 Task: Create new contact,   with mail id: 'Vivian.Moore@AOL.com', first name: 'Vivian', Last name: 'Moore', Job Title: Marketing Manager, Phone number (617) 555-9012. Change life cycle stage to  'Lead' and lead status to 'New'. Add new company to the associated contact: global.lockton.comgben and type: Prospect. Logged in from softage.6@softage.net
Action: Mouse moved to (99, 69)
Screenshot: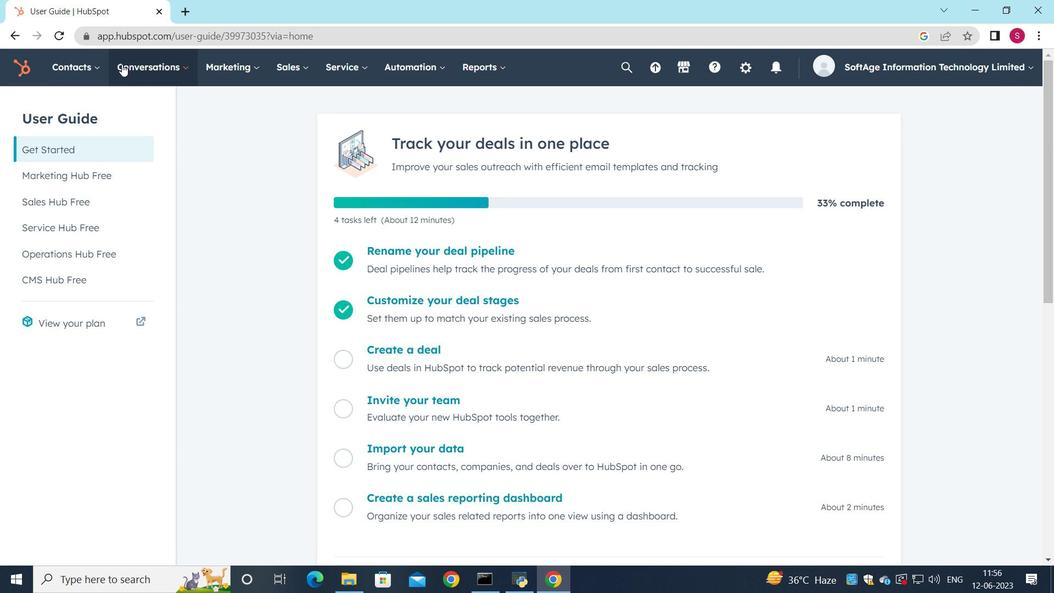 
Action: Mouse pressed left at (99, 69)
Screenshot: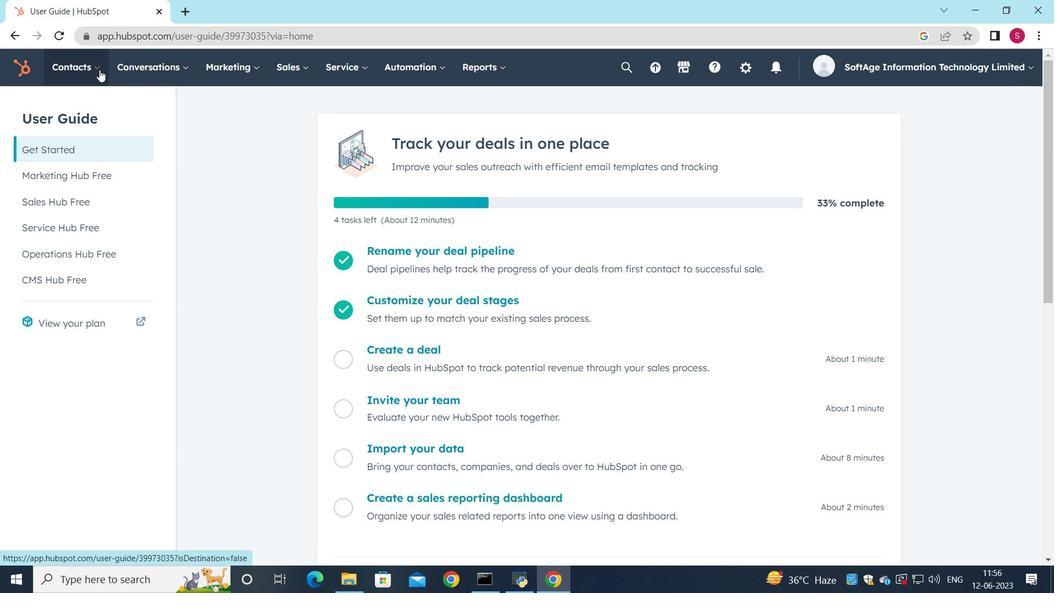 
Action: Mouse moved to (106, 113)
Screenshot: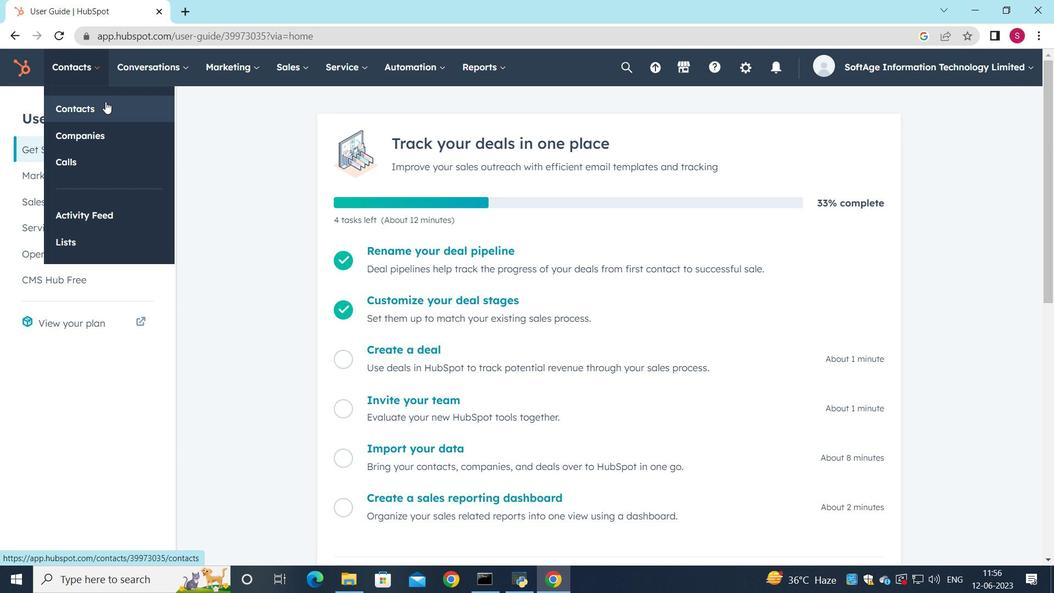 
Action: Mouse pressed left at (106, 113)
Screenshot: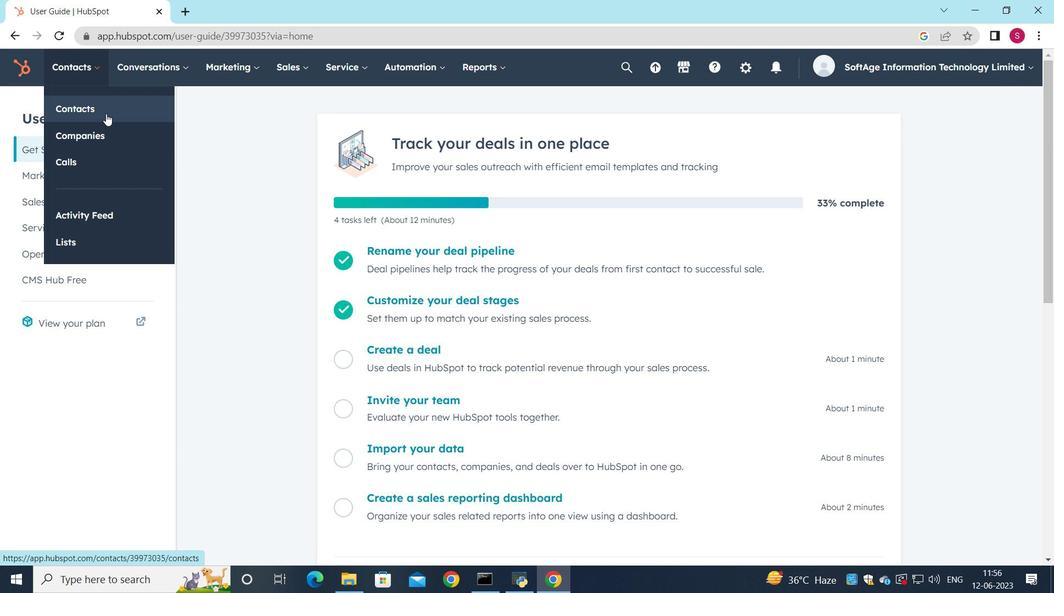 
Action: Mouse moved to (1001, 116)
Screenshot: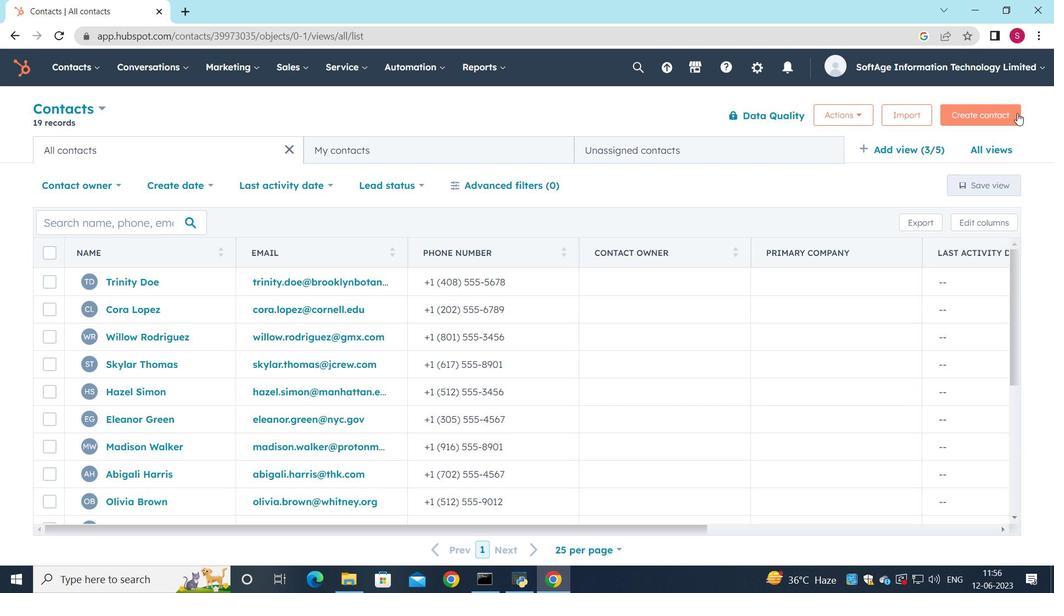 
Action: Mouse pressed left at (1001, 116)
Screenshot: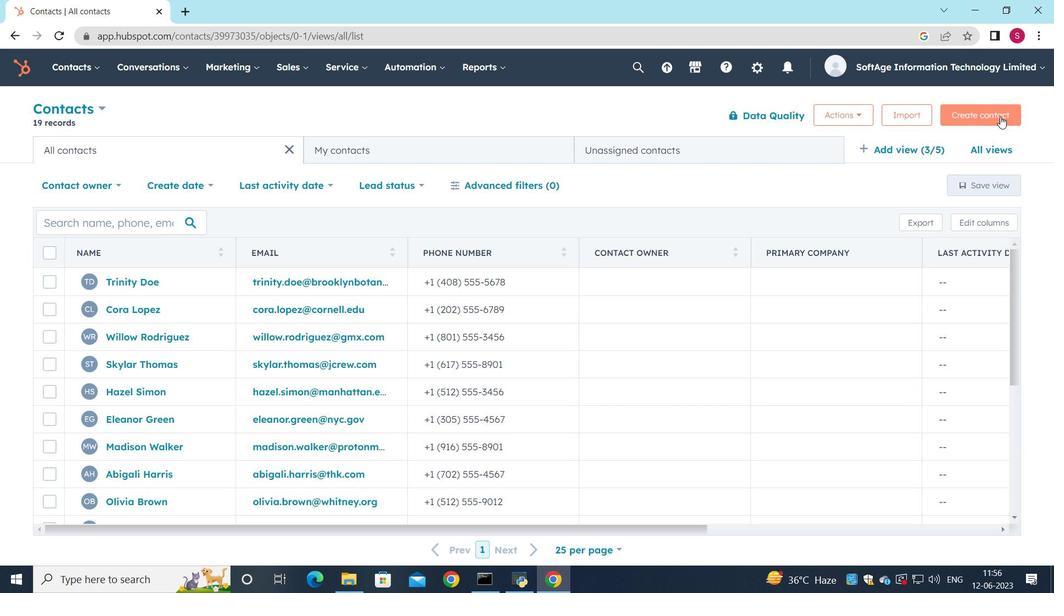 
Action: Mouse moved to (797, 177)
Screenshot: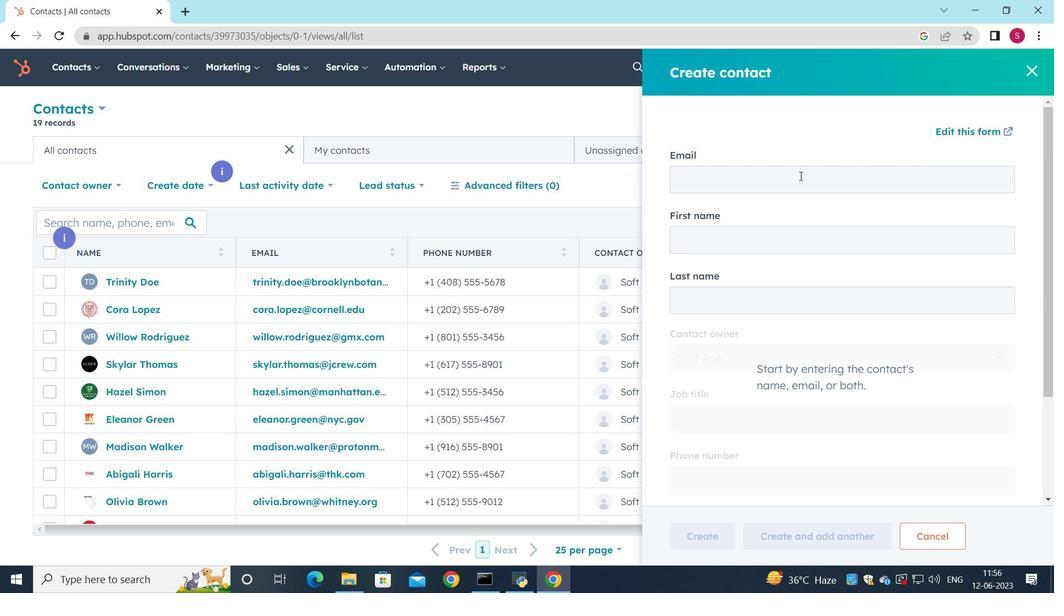 
Action: Mouse pressed left at (797, 177)
Screenshot: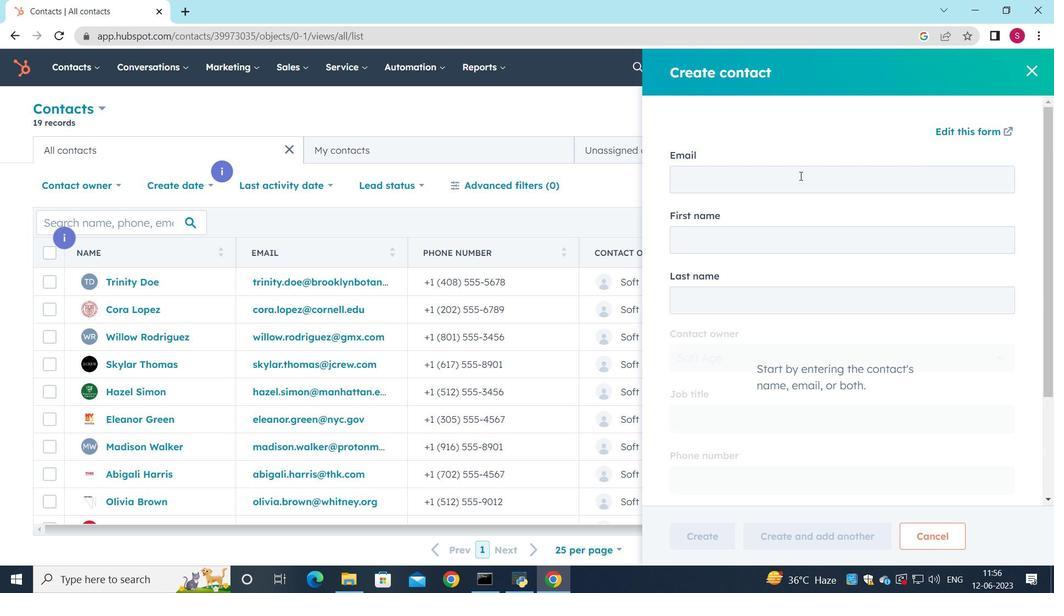 
Action: Key pressed <Key.shift>Vivian<Key.space><Key.backspace>.<Key.shift_r>Moore<Key.shift><Key.shift>@<Key.shift><Key.shift><Key.shift><Key.shift><Key.shift><Key.shift><Key.shift>AQ<Key.shift_r>L.com
Screenshot: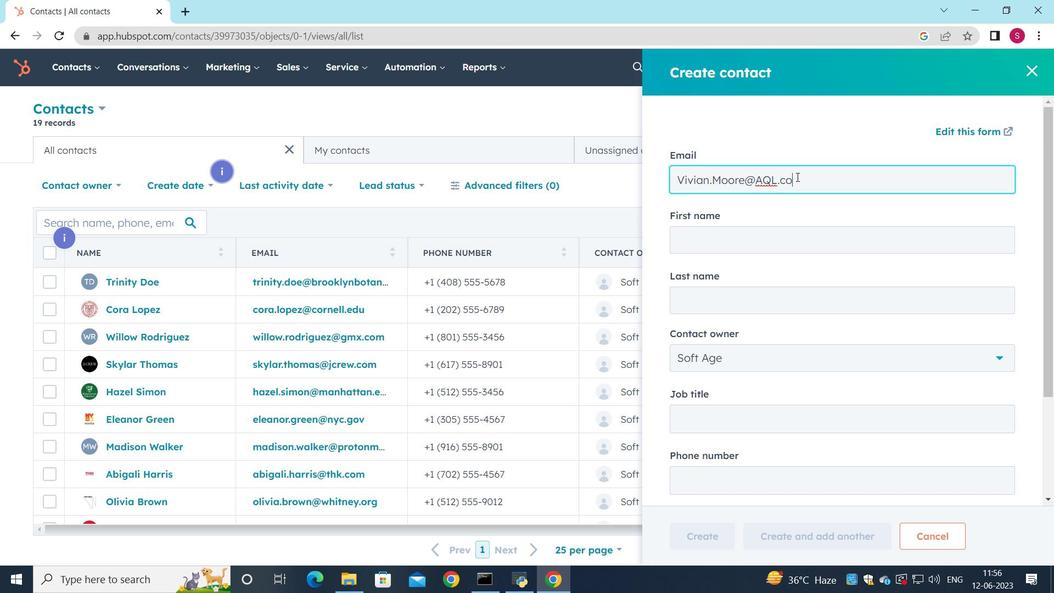 
Action: Mouse scrolled (797, 178) with delta (0, 0)
Screenshot: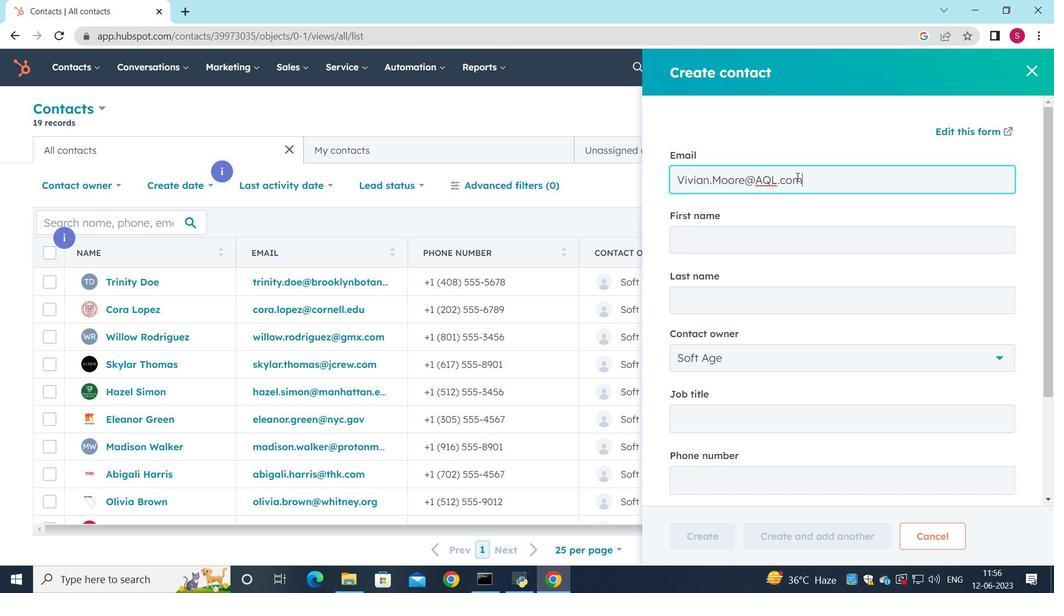 
Action: Mouse scrolled (797, 178) with delta (0, 0)
Screenshot: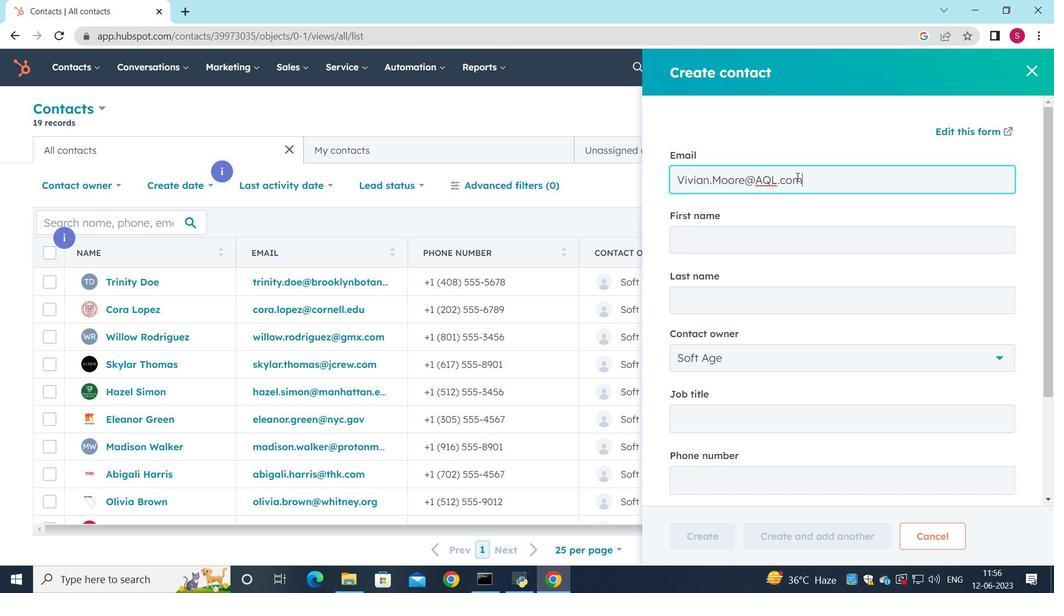 
Action: Mouse moved to (721, 242)
Screenshot: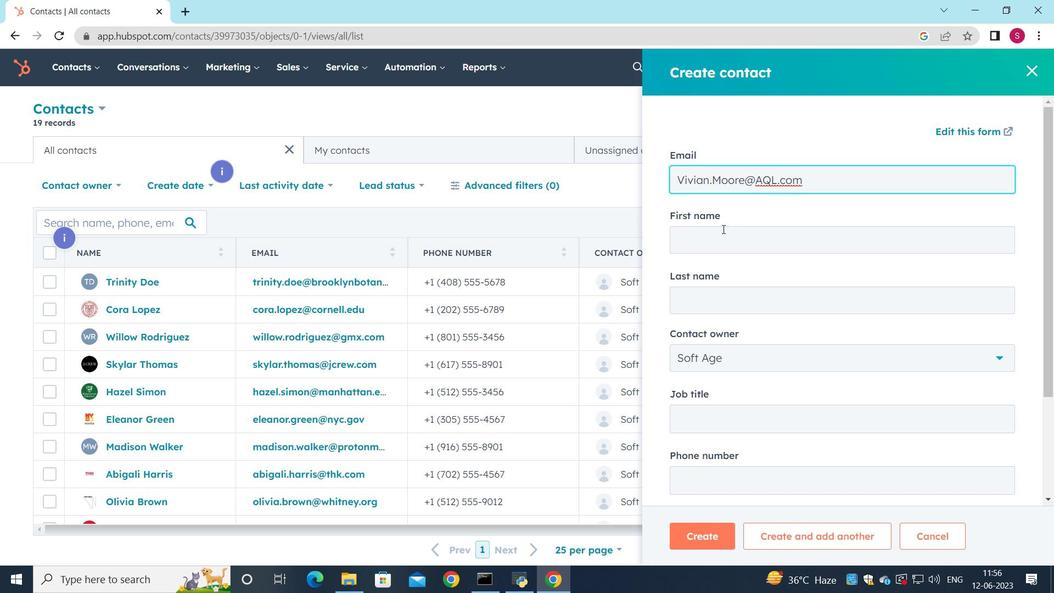 
Action: Mouse pressed left at (721, 242)
Screenshot: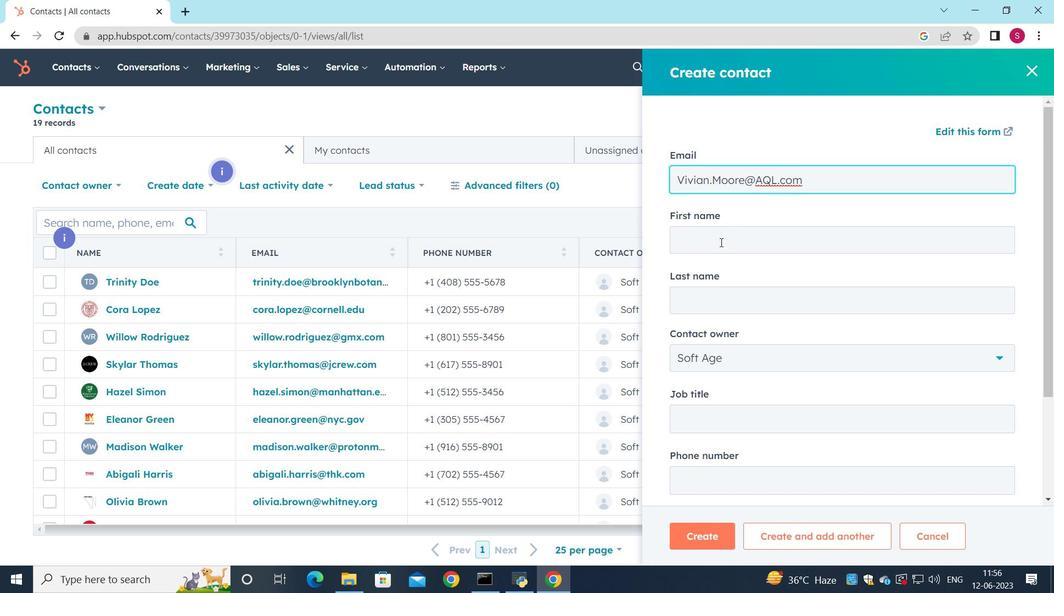
Action: Mouse moved to (727, 242)
Screenshot: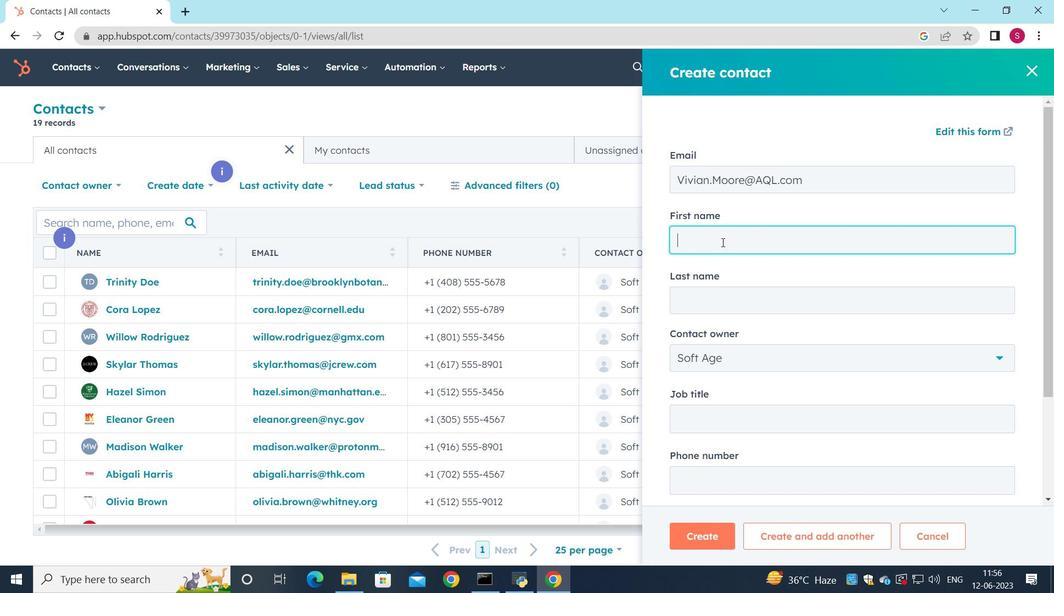 
Action: Key pressed <Key.shift><Key.shift><Key.shift><Key.shift>Vivian
Screenshot: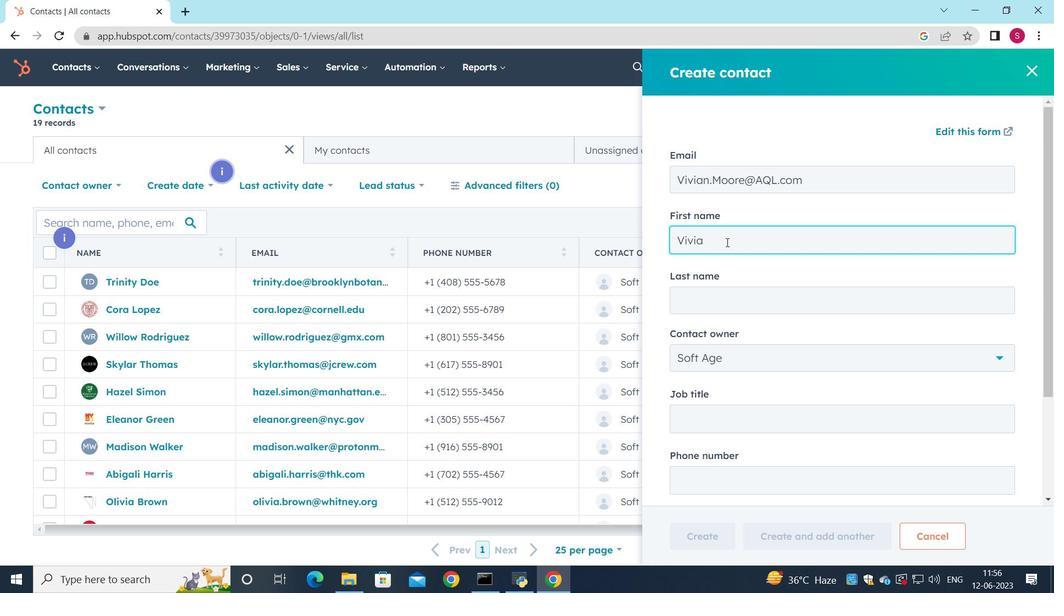 
Action: Mouse moved to (701, 298)
Screenshot: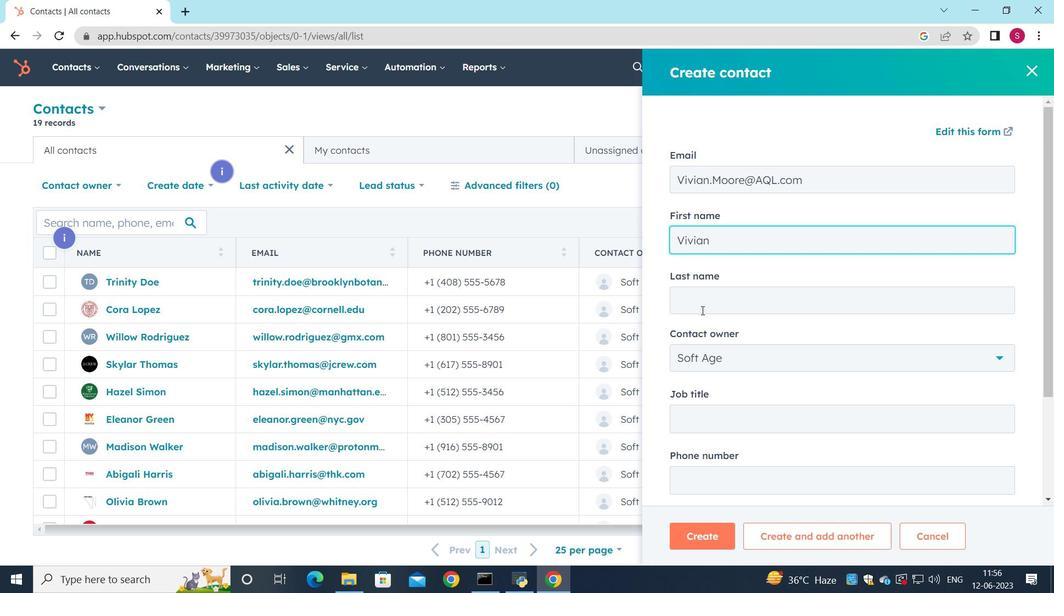 
Action: Mouse pressed left at (701, 298)
Screenshot: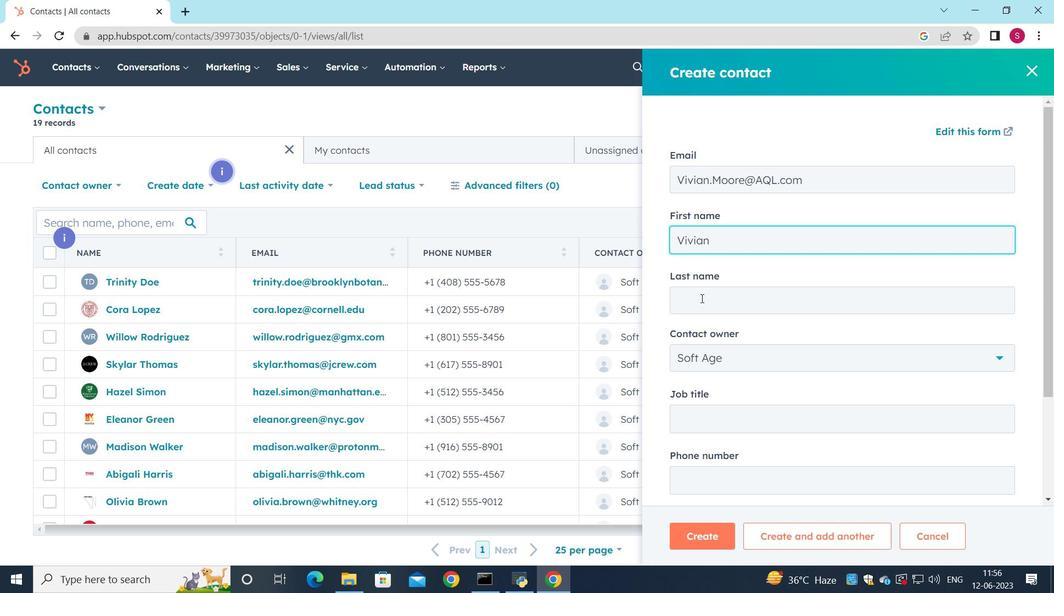
Action: Key pressed <Key.shift><Key.shift><Key.shift><Key.shift><Key.shift><Key.shift><Key.shift>Moore
Screenshot: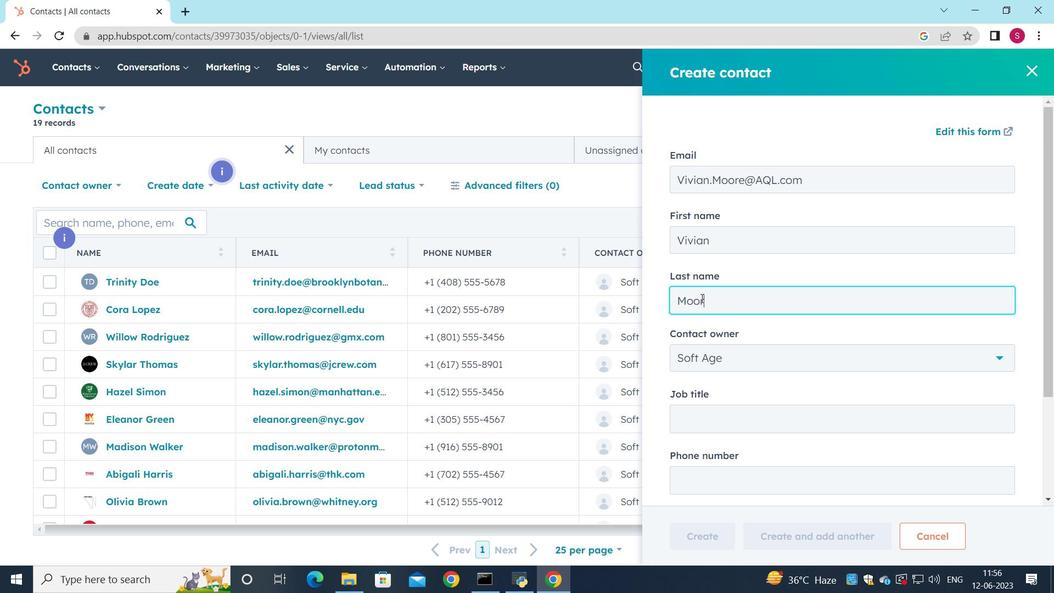 
Action: Mouse scrolled (701, 298) with delta (0, 0)
Screenshot: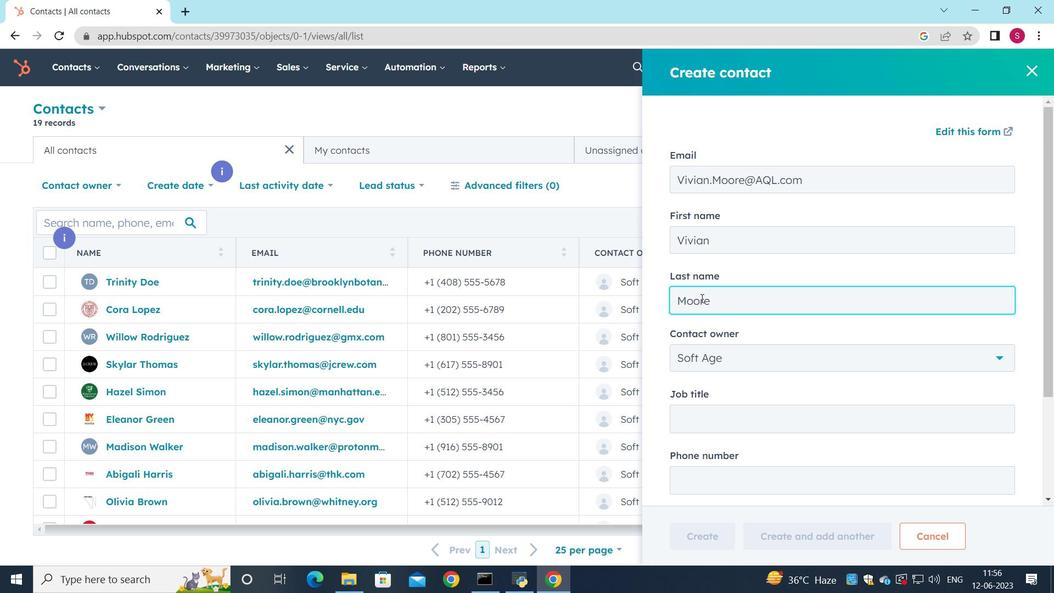 
Action: Mouse scrolled (701, 298) with delta (0, 0)
Screenshot: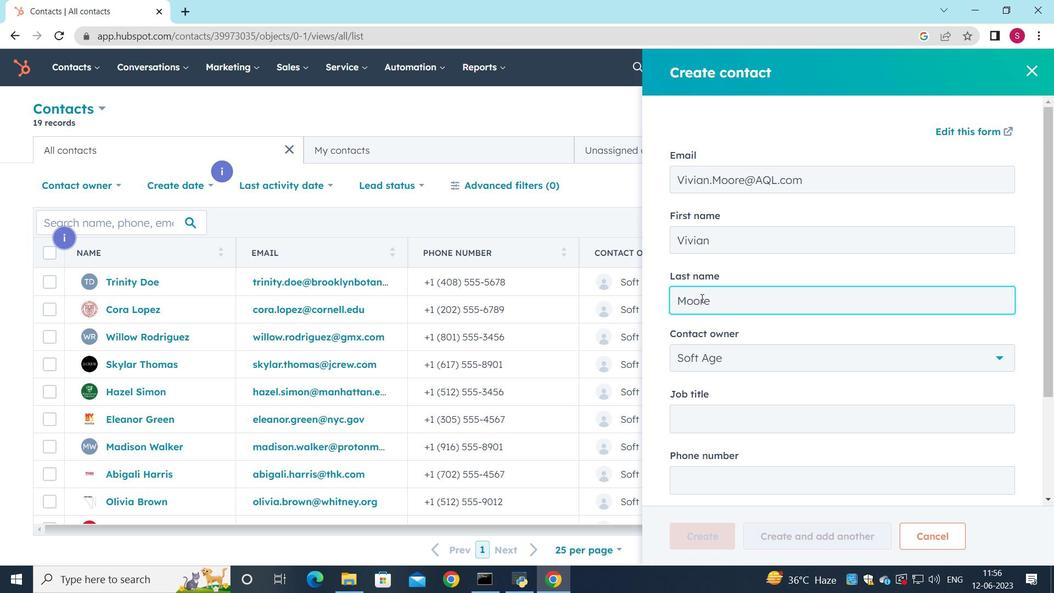 
Action: Mouse moved to (717, 282)
Screenshot: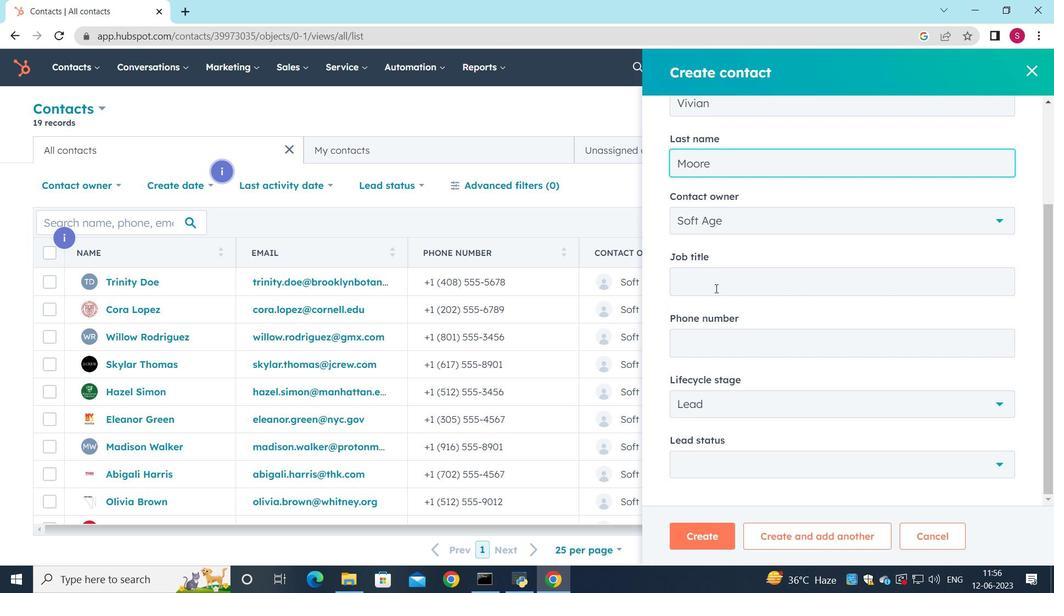 
Action: Mouse pressed left at (717, 282)
Screenshot: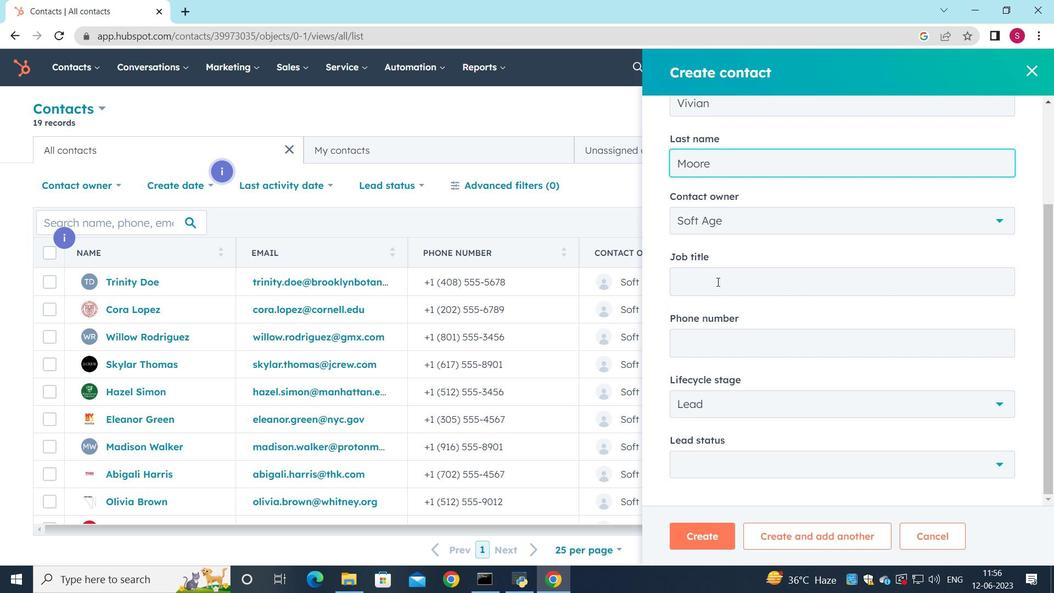 
Action: Key pressed <Key.shift_r>Marketing<Key.space><Key.shift_r><Key.shift_r><Key.shift_r><Key.shift_r><Key.shift_r><Key.shift_r><Key.shift_r><Key.shift_r><Key.shift_r>Manah<Key.backspace>ger
Screenshot: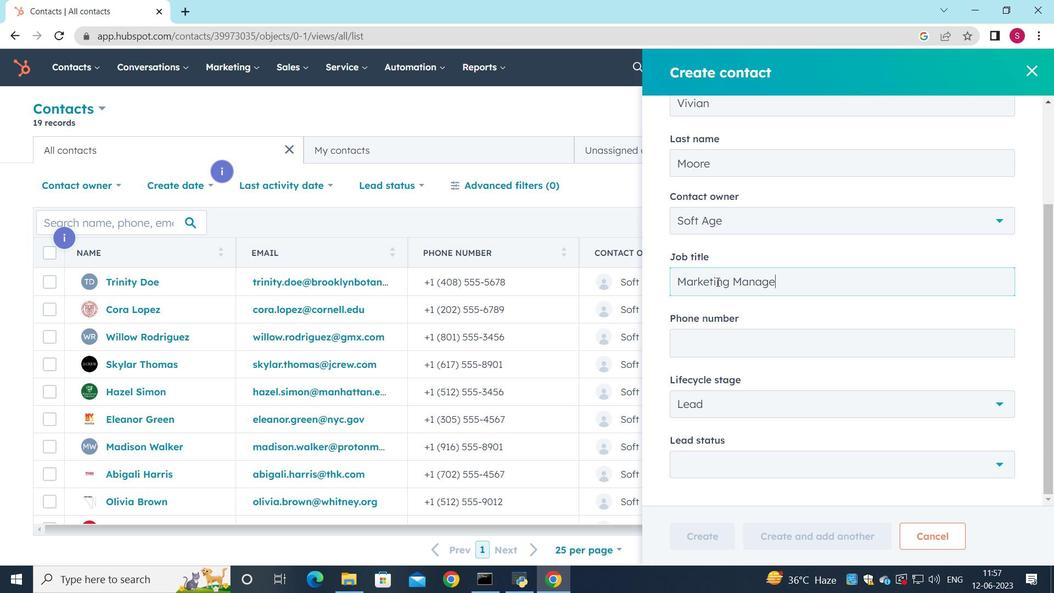 
Action: Mouse moved to (705, 332)
Screenshot: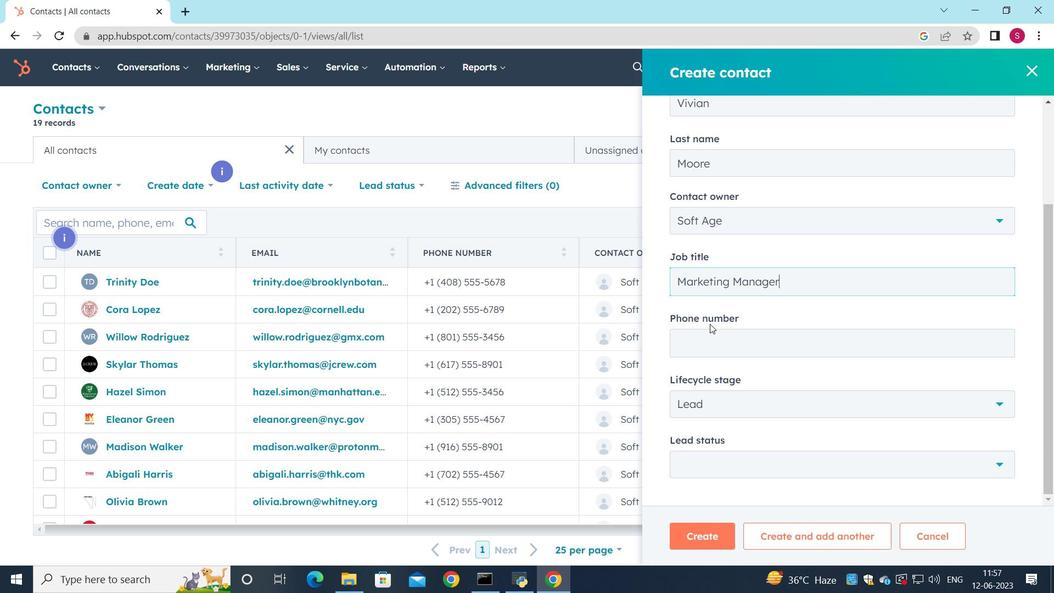 
Action: Mouse pressed left at (705, 332)
Screenshot: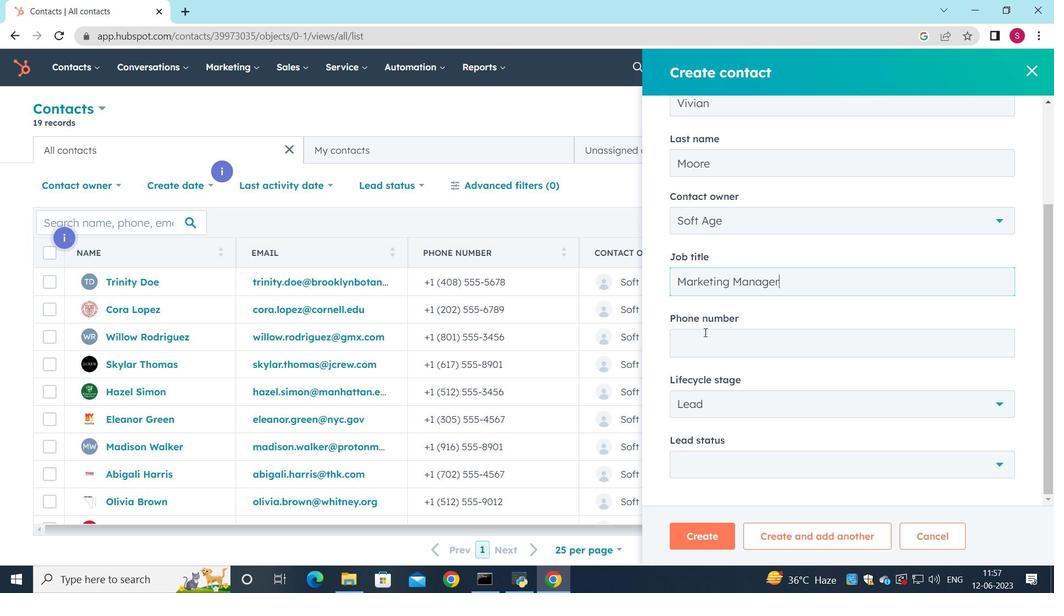 
Action: Mouse moved to (804, 276)
Screenshot: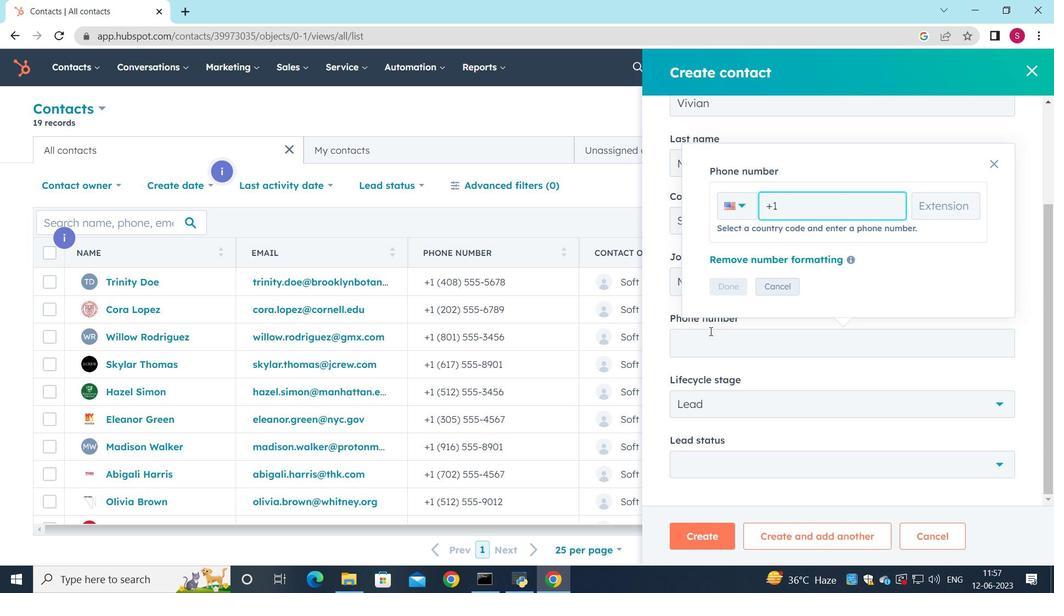 
Action: Key pressed 6
Screenshot: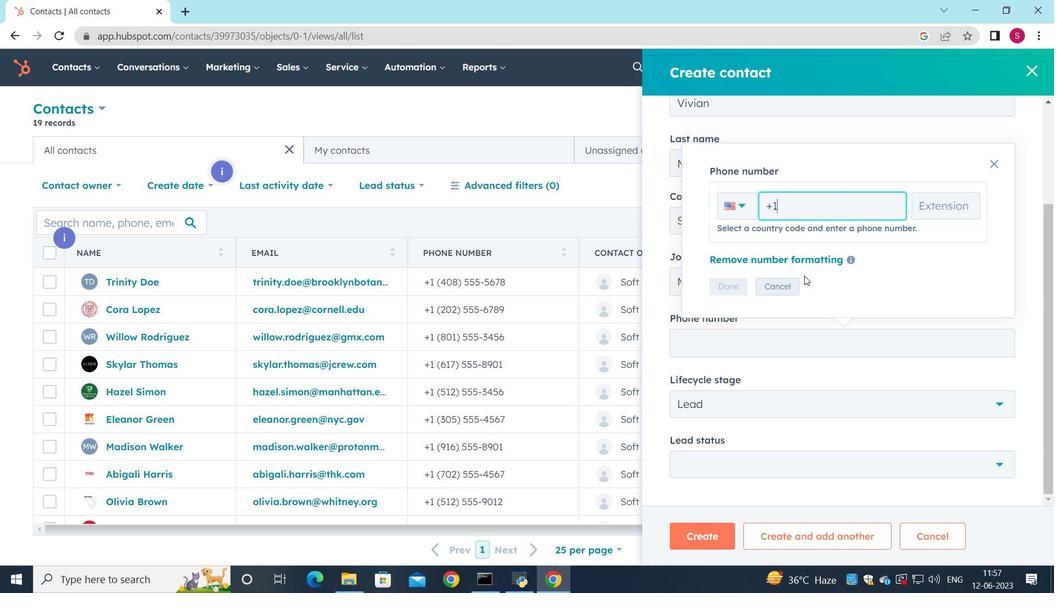 
Action: Mouse moved to (829, 252)
Screenshot: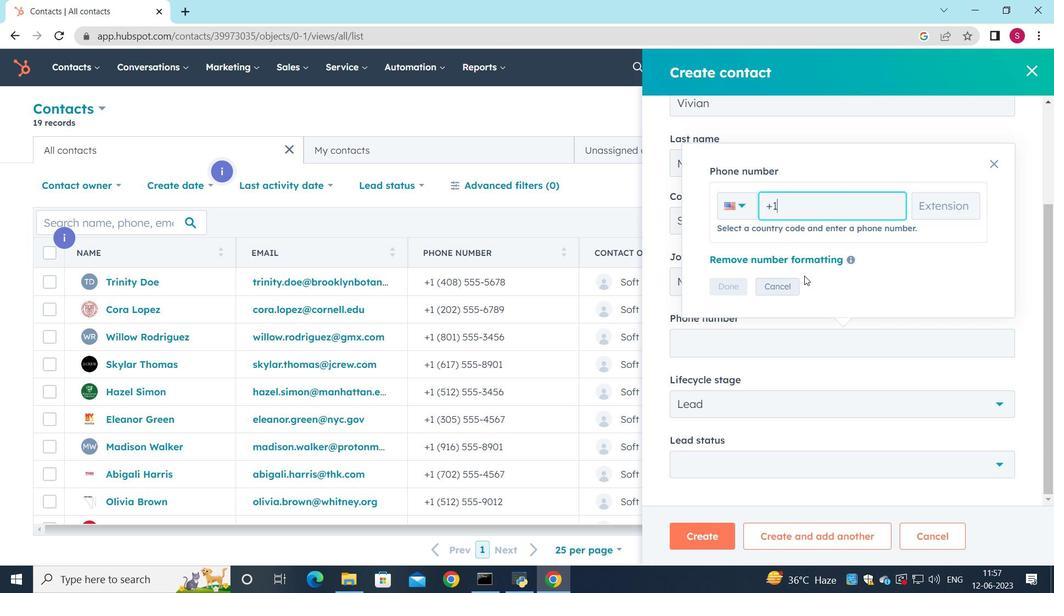
Action: Key pressed 175559012
Screenshot: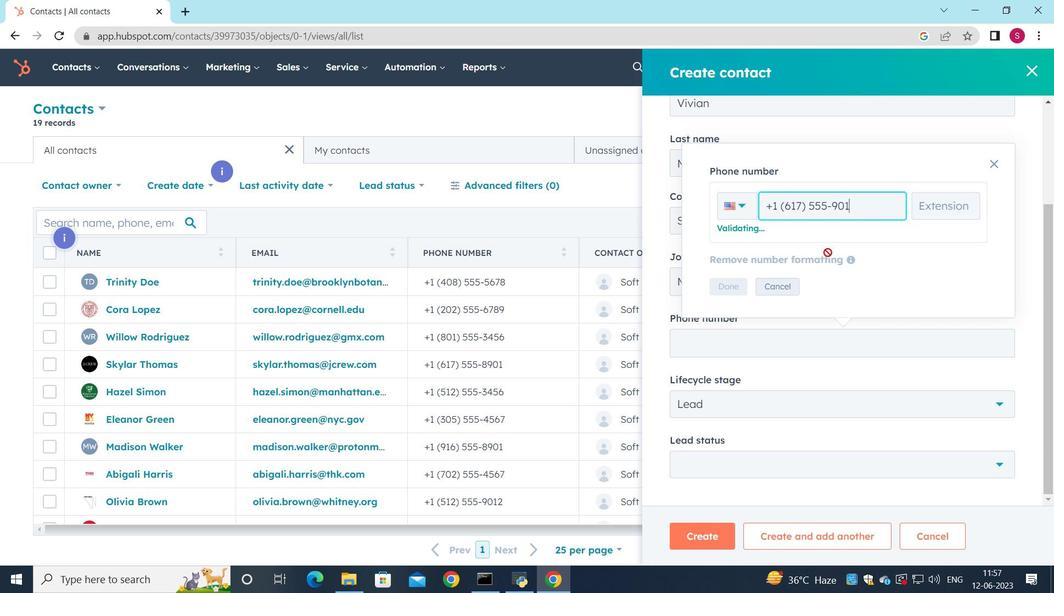 
Action: Mouse moved to (718, 279)
Screenshot: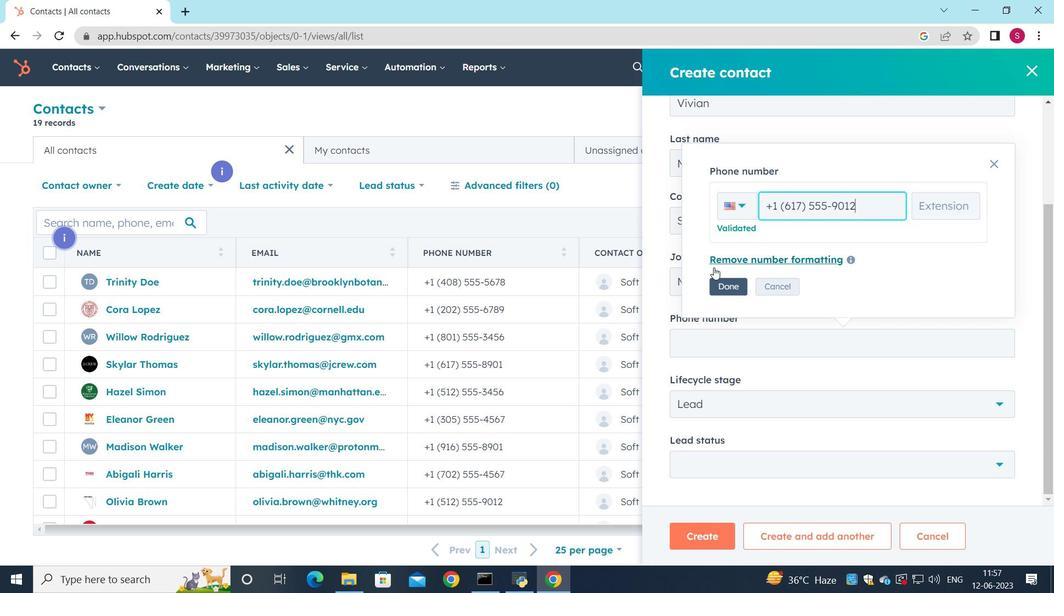 
Action: Mouse pressed left at (718, 279)
Screenshot: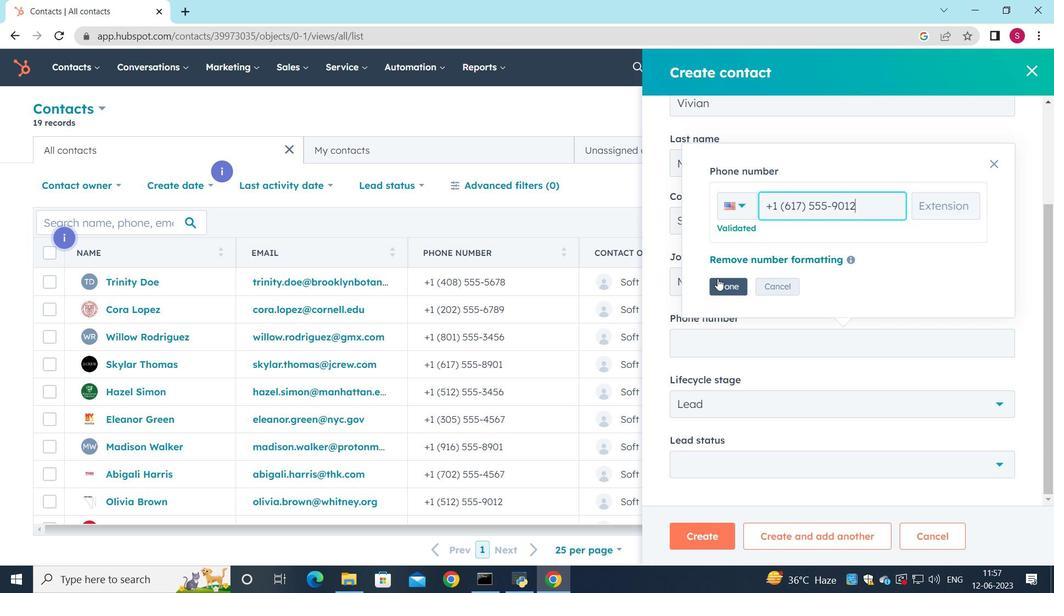 
Action: Mouse moved to (719, 322)
Screenshot: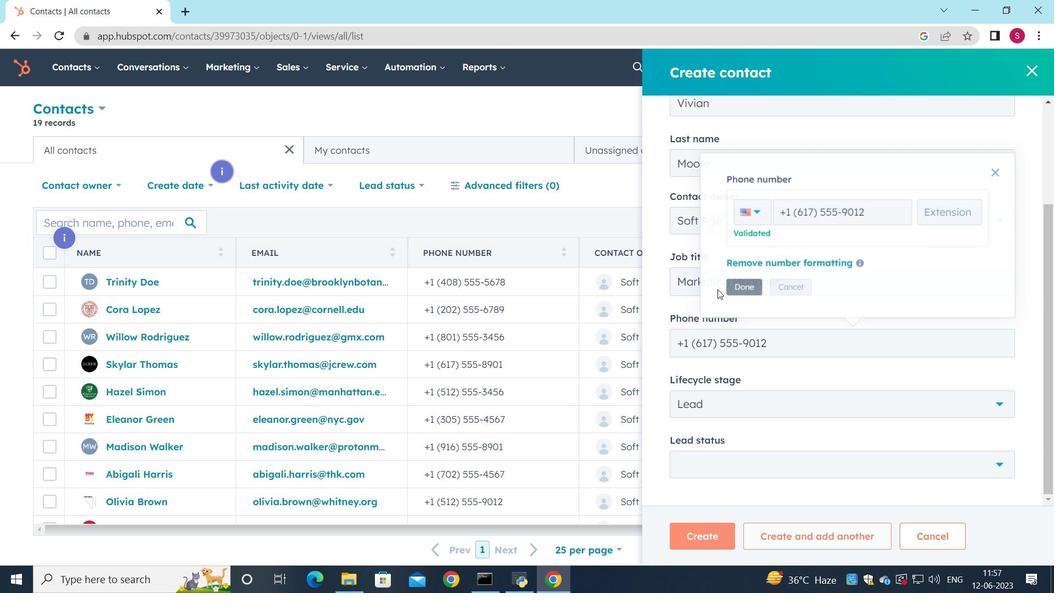 
Action: Mouse scrolled (719, 321) with delta (0, 0)
Screenshot: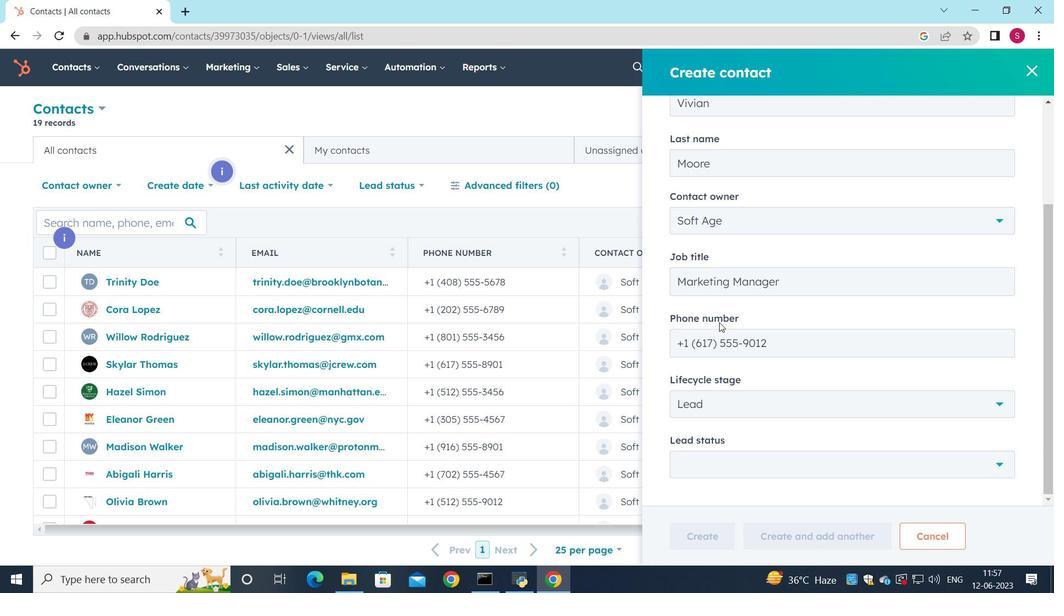 
Action: Mouse scrolled (719, 321) with delta (0, 0)
Screenshot: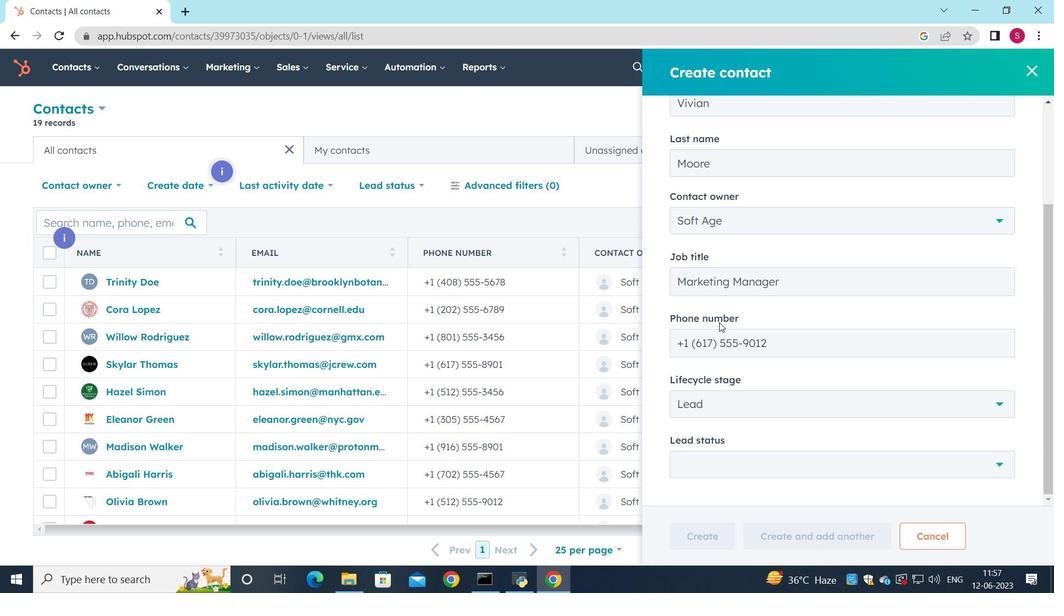 
Action: Mouse scrolled (719, 321) with delta (0, 0)
Screenshot: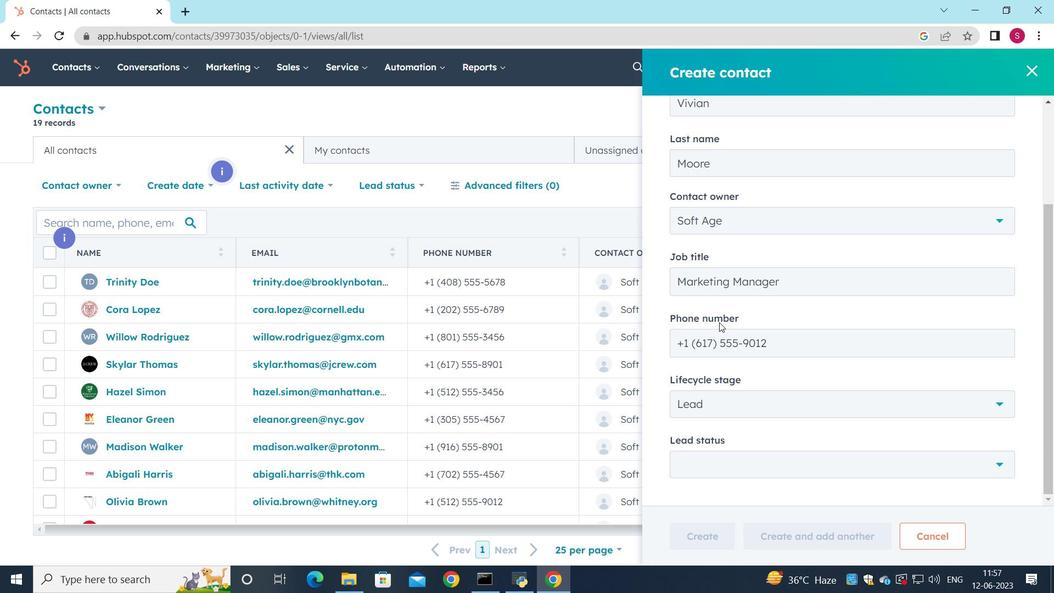 
Action: Mouse scrolled (719, 321) with delta (0, 0)
Screenshot: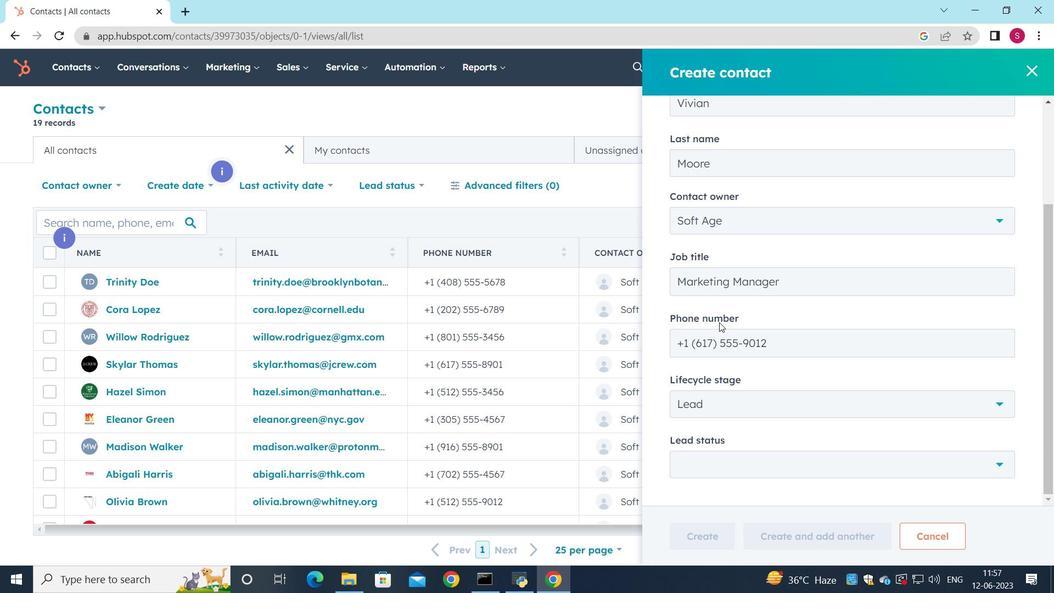 
Action: Mouse moved to (949, 464)
Screenshot: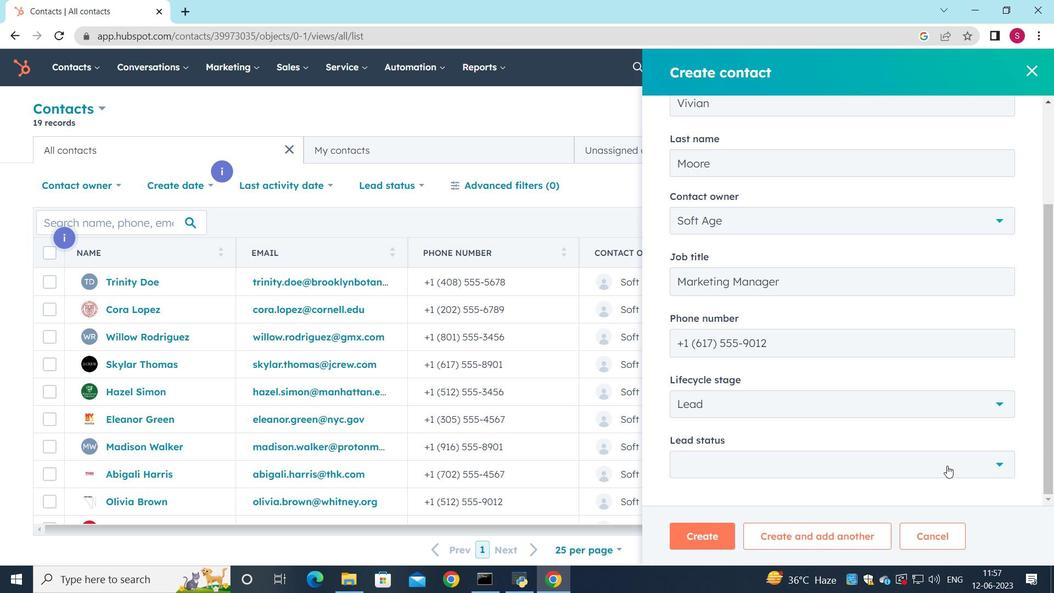 
Action: Mouse pressed left at (949, 464)
Screenshot: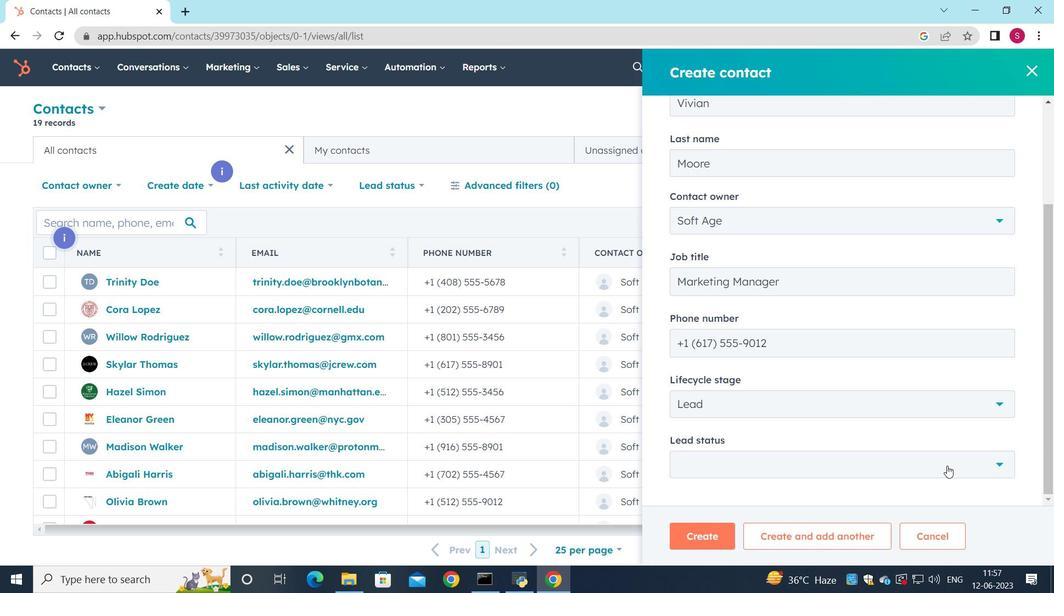 
Action: Mouse moved to (748, 325)
Screenshot: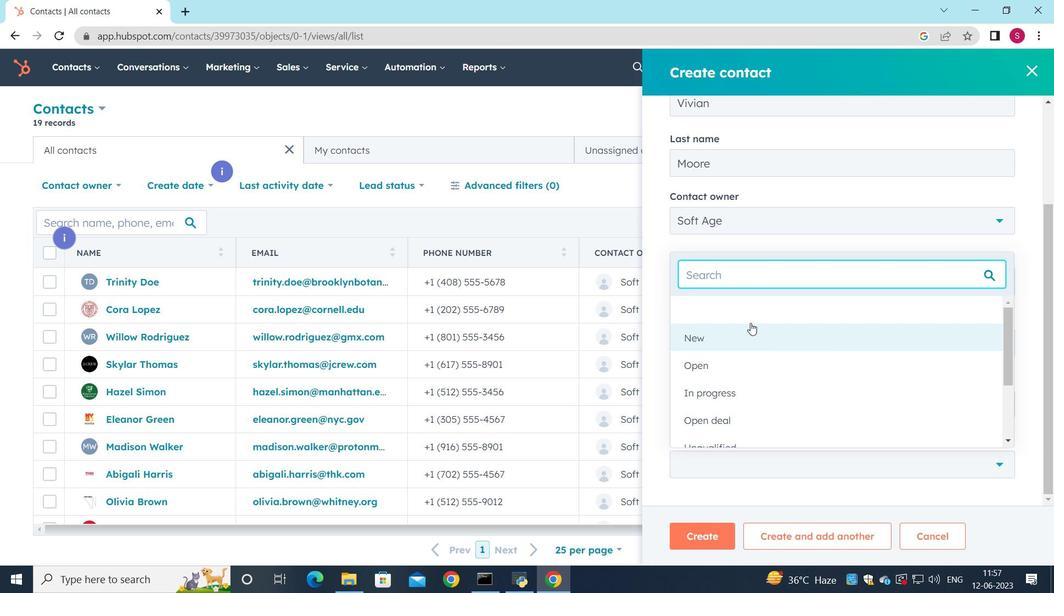 
Action: Mouse pressed left at (748, 325)
Screenshot: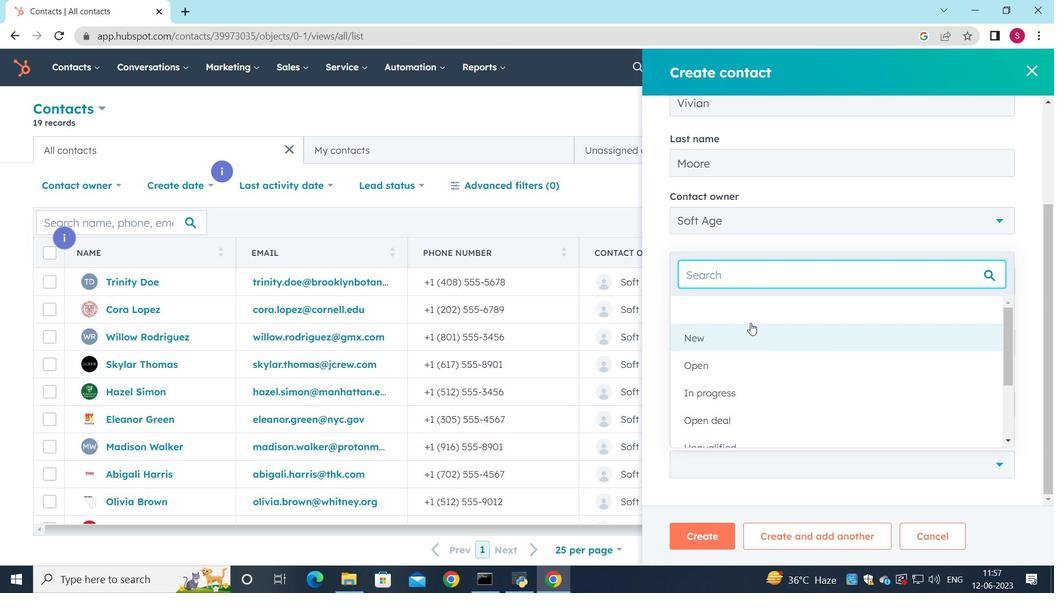 
Action: Mouse moved to (699, 530)
Screenshot: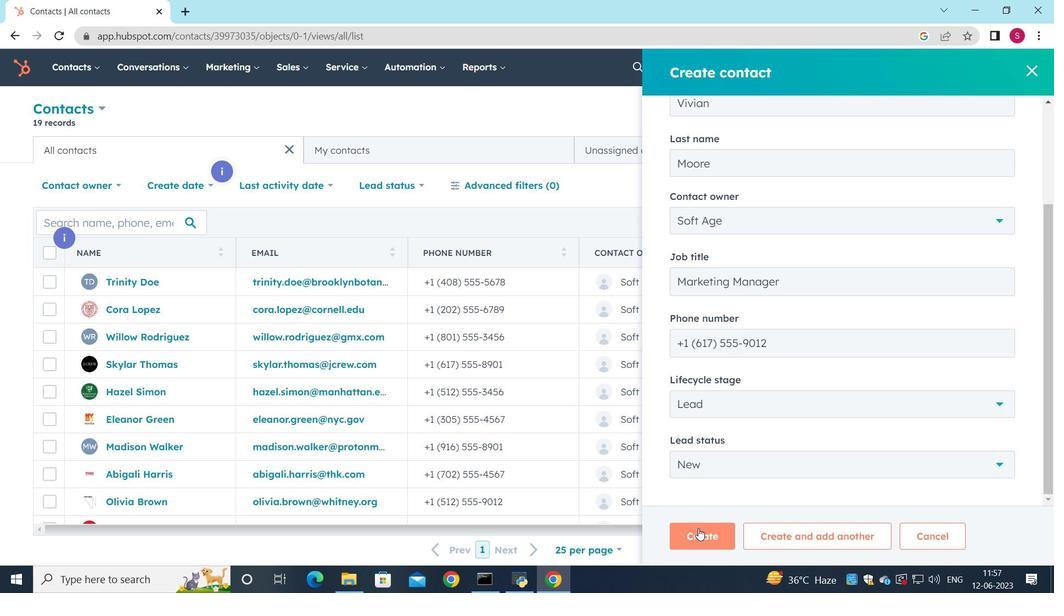 
Action: Mouse pressed left at (699, 530)
Screenshot: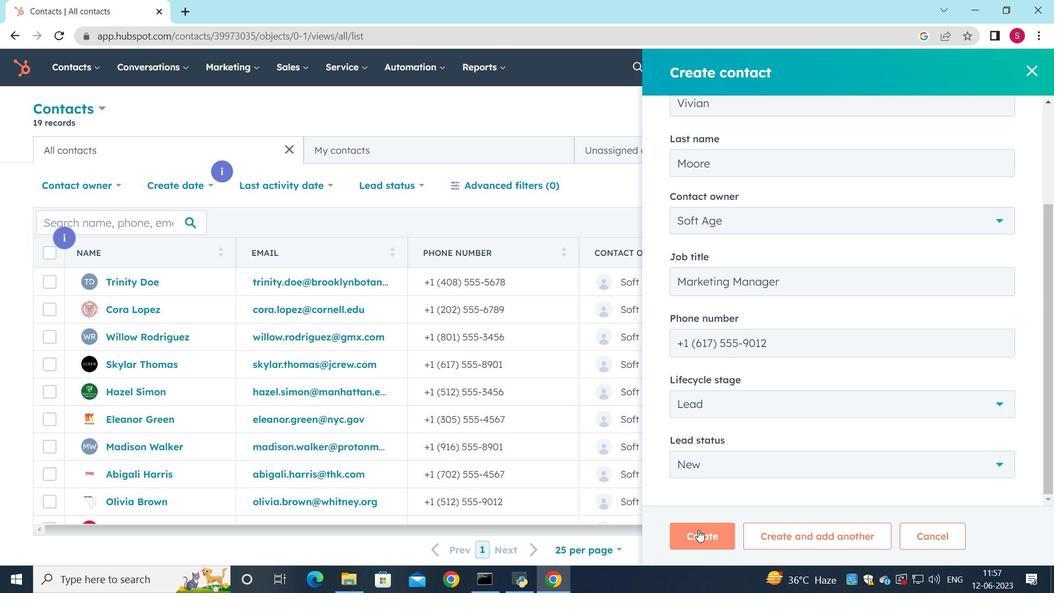 
Action: Mouse moved to (716, 435)
Screenshot: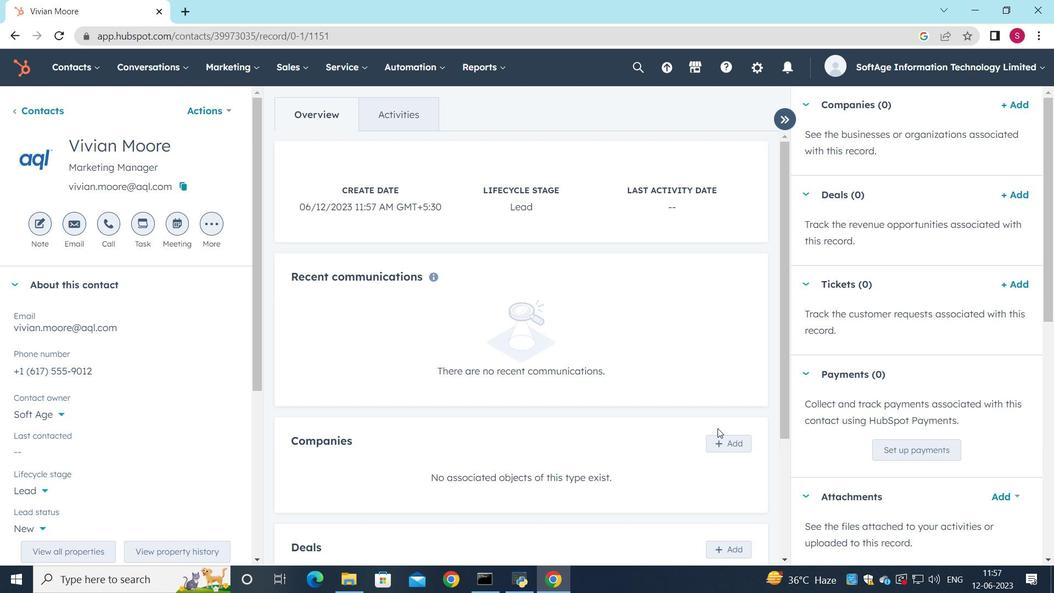 
Action: Mouse pressed left at (716, 435)
Screenshot: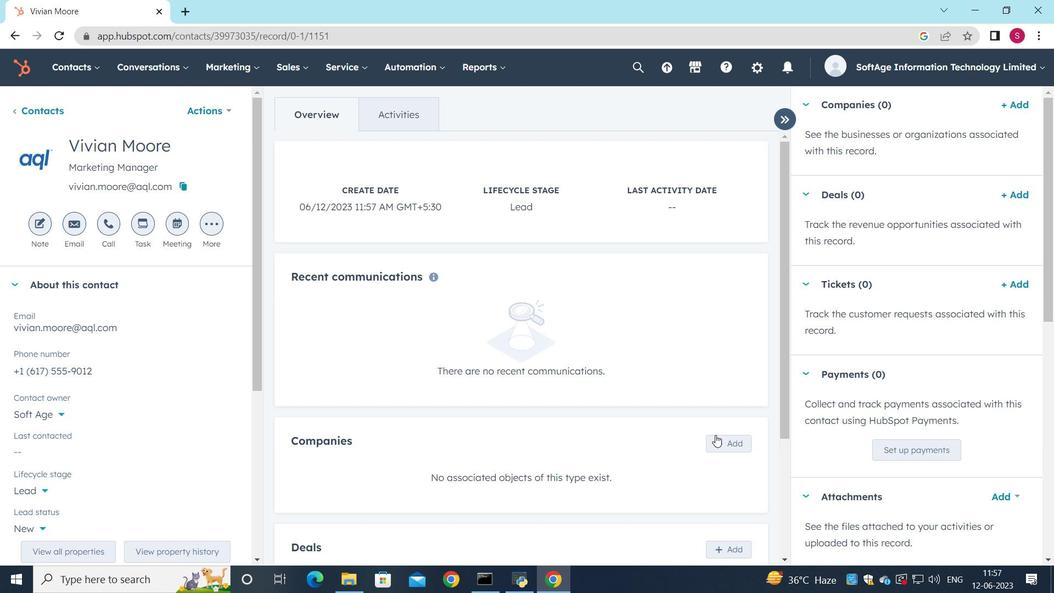 
Action: Mouse moved to (759, 145)
Screenshot: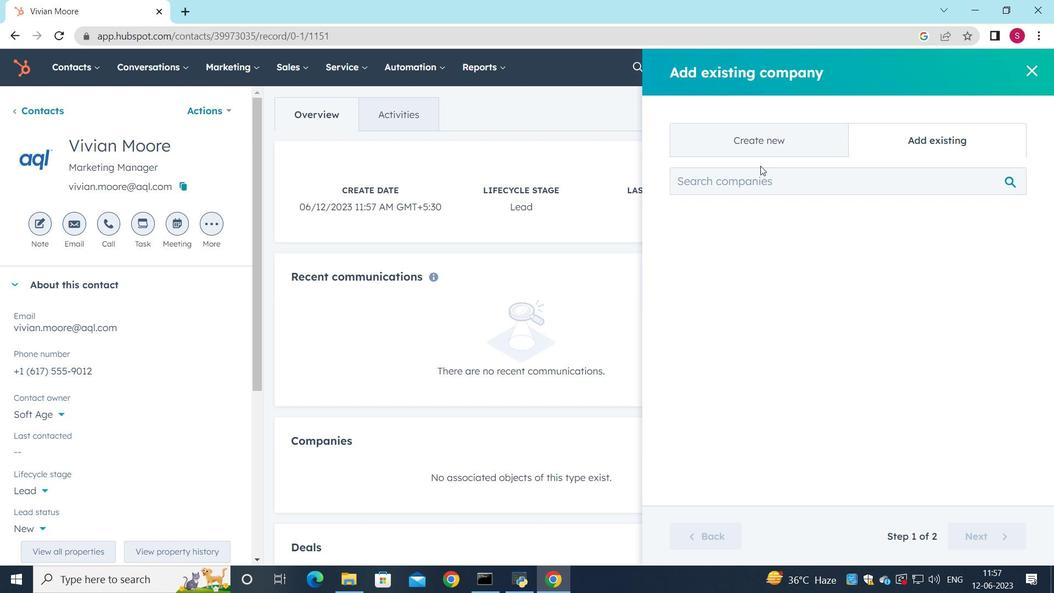 
Action: Mouse pressed left at (759, 145)
Screenshot: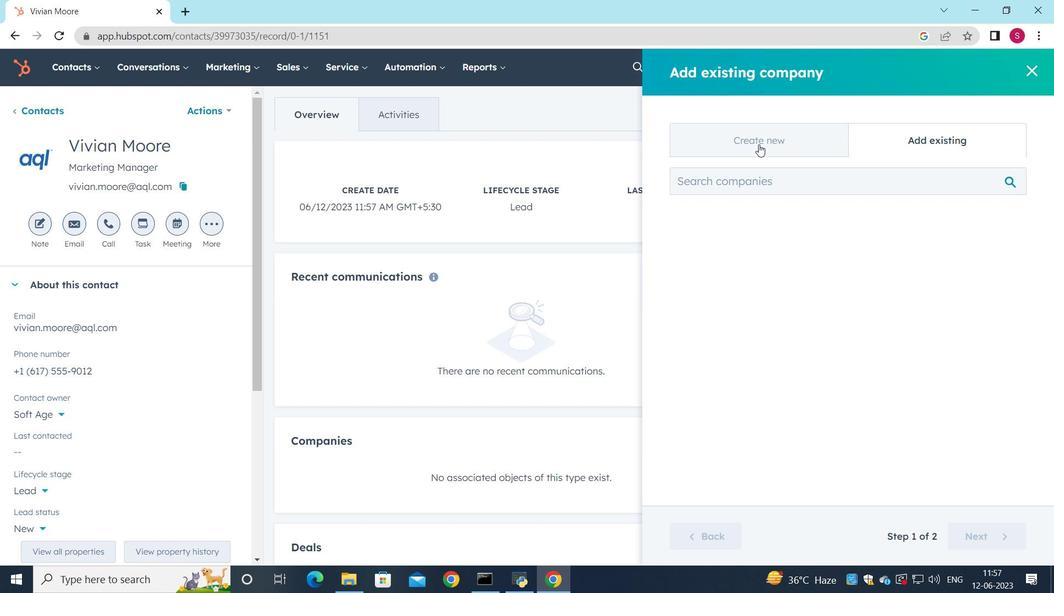 
Action: Mouse moved to (781, 215)
Screenshot: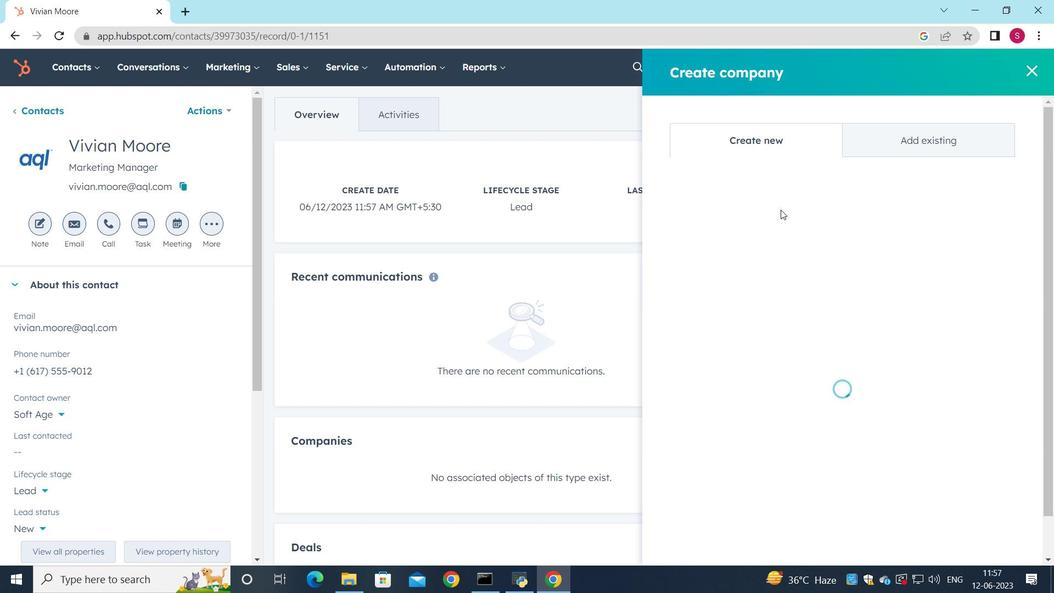 
Action: Mouse pressed left at (781, 215)
Screenshot: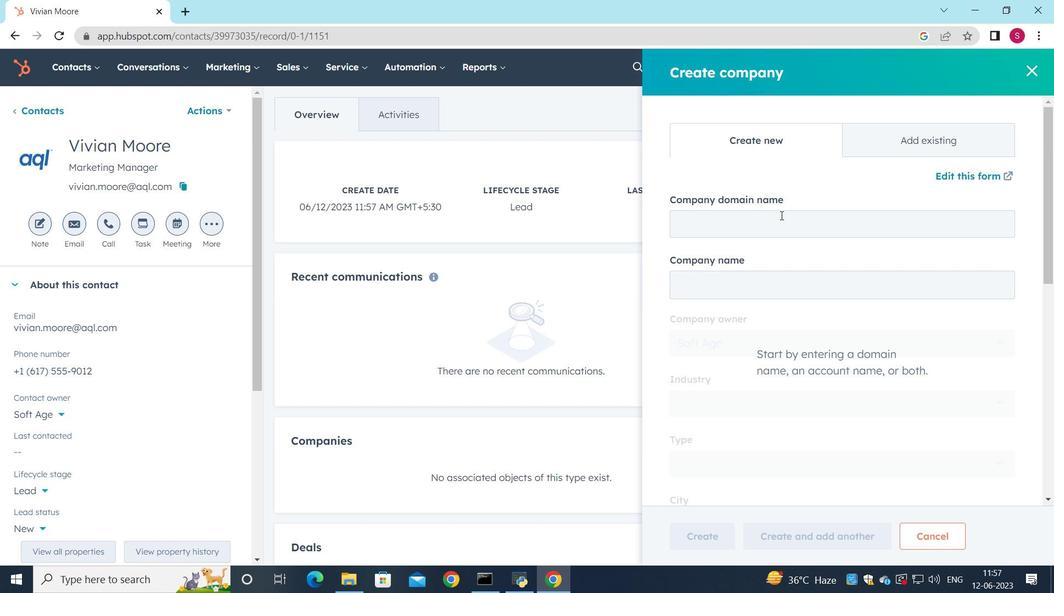 
Action: Mouse moved to (781, 215)
Screenshot: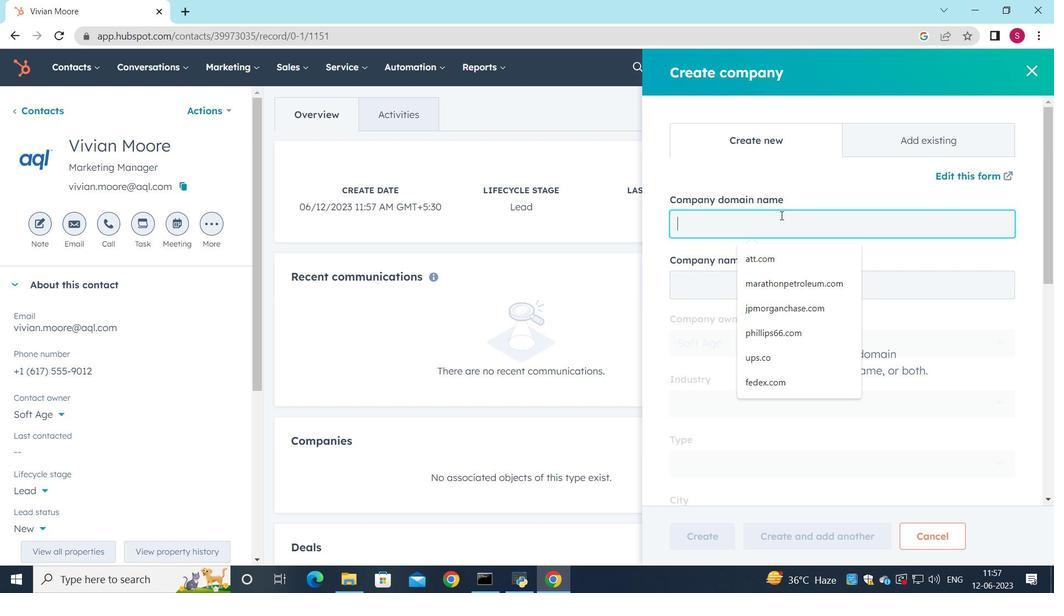 
Action: Key pressed global.lockton.comgbemn<Key.backspace><Key.backspace>b<Key.backspace>n
Screenshot: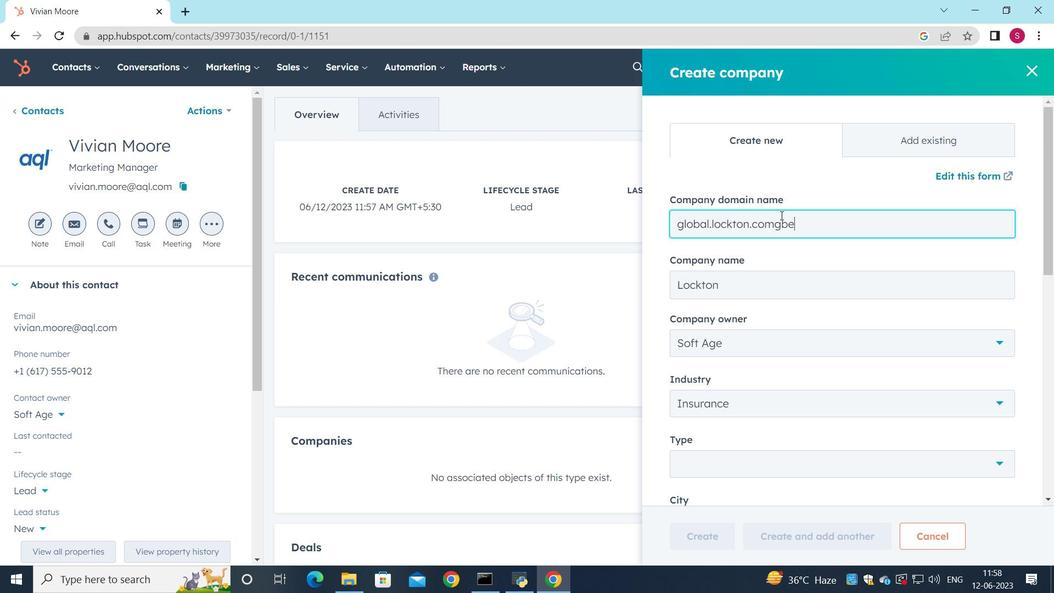
Action: Mouse moved to (739, 341)
Screenshot: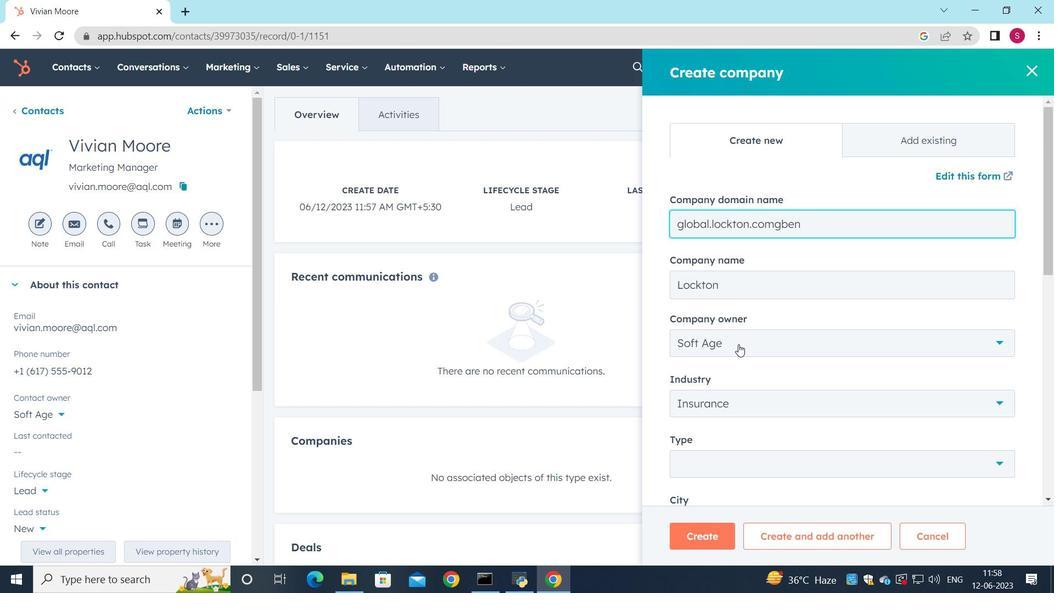 
Action: Mouse scrolled (739, 341) with delta (0, 0)
Screenshot: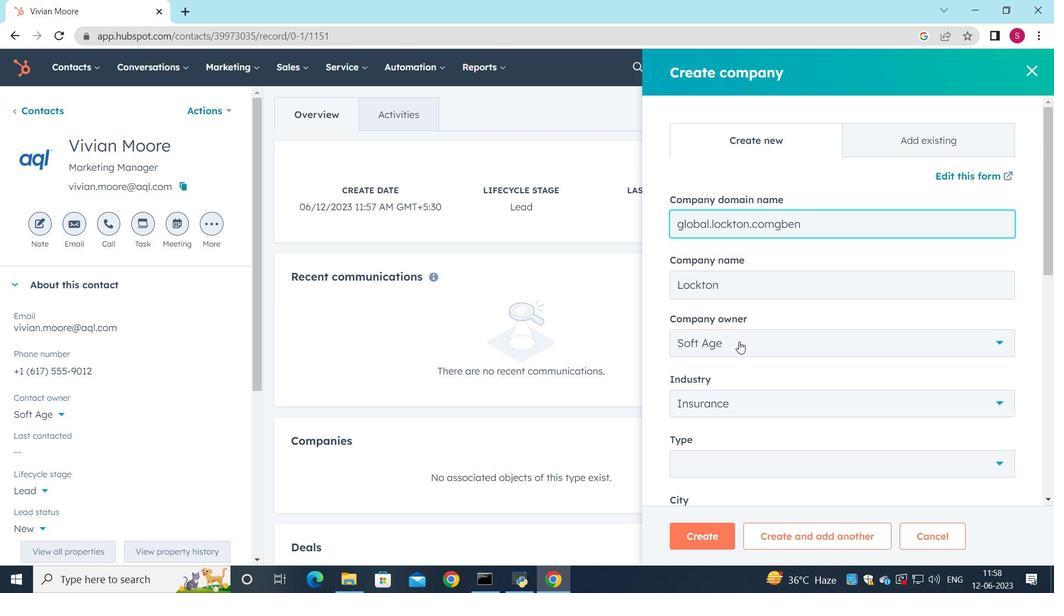 
Action: Mouse scrolled (739, 341) with delta (0, 0)
Screenshot: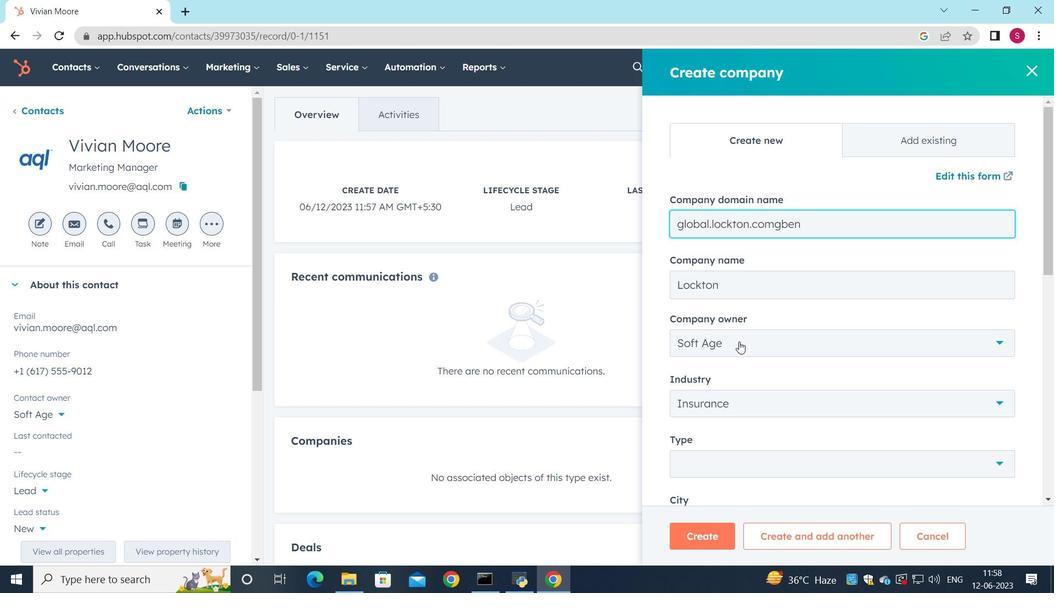
Action: Mouse moved to (916, 336)
Screenshot: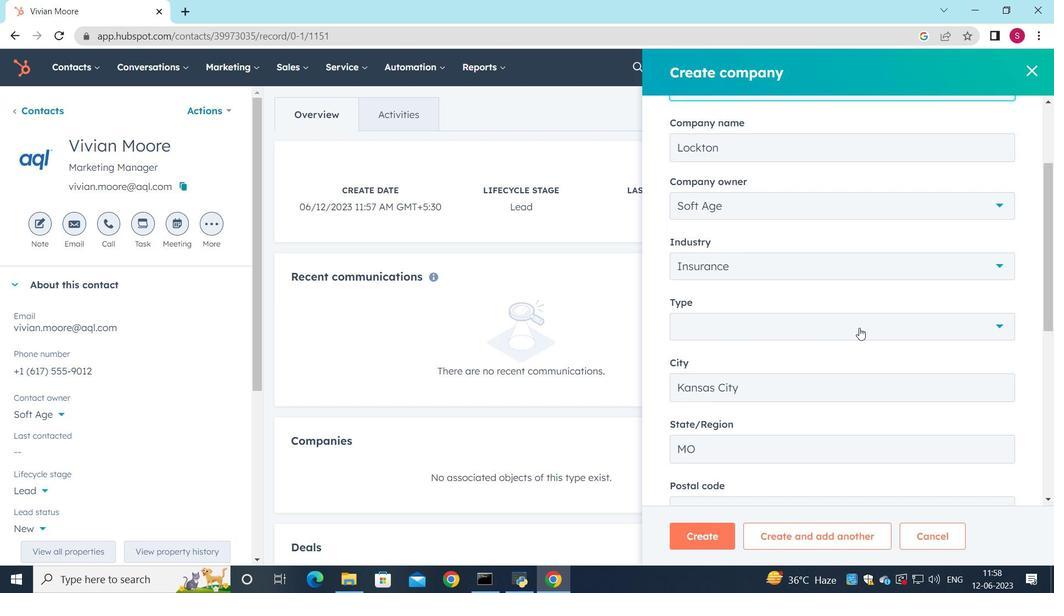
Action: Mouse pressed left at (916, 336)
Screenshot: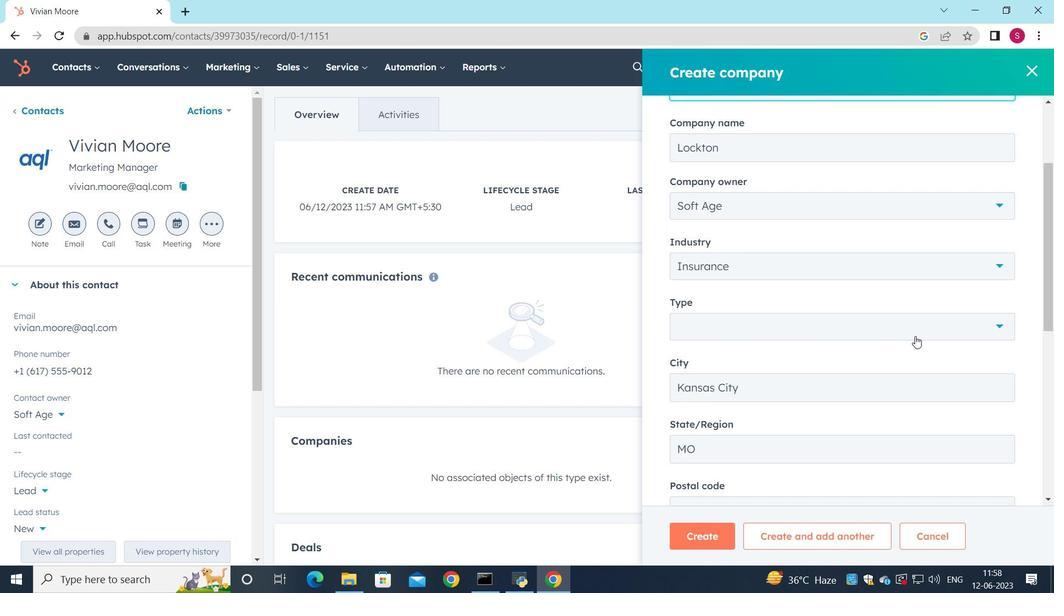 
Action: Mouse moved to (702, 391)
Screenshot: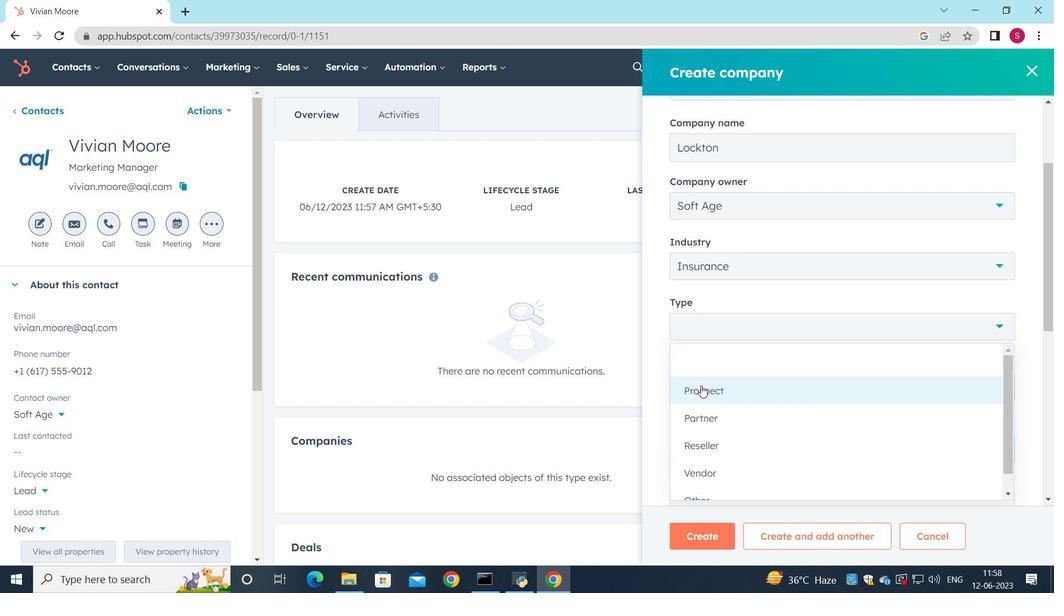 
Action: Mouse pressed left at (702, 391)
Screenshot: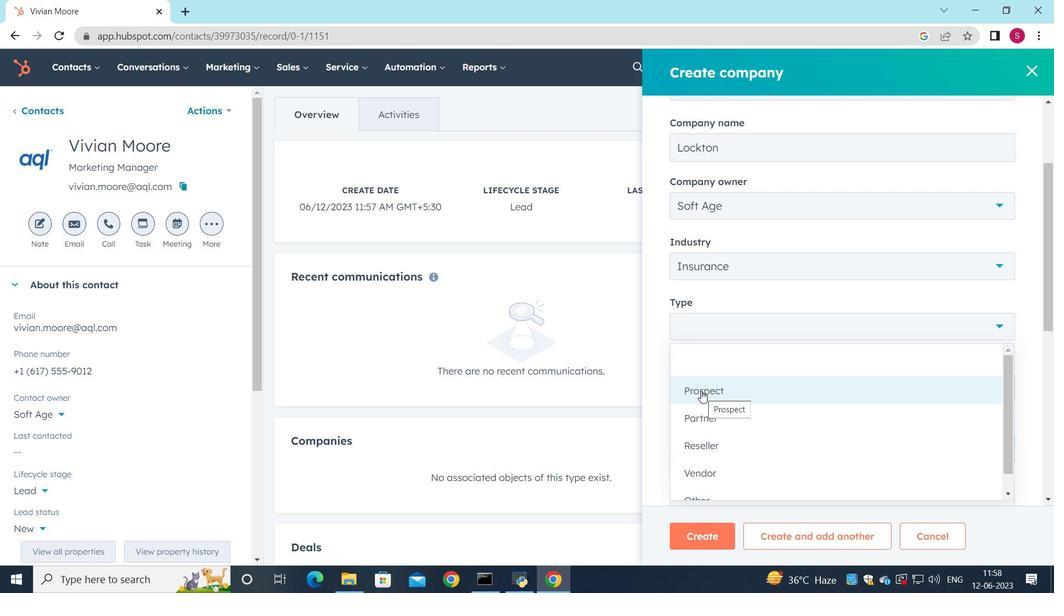 
Action: Mouse moved to (710, 393)
Screenshot: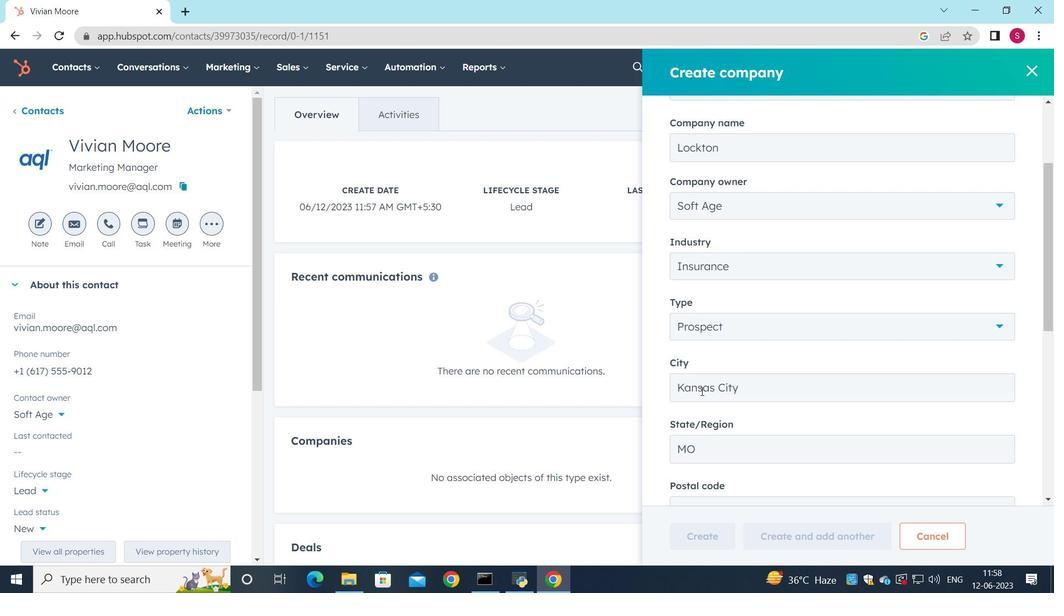 
Action: Mouse scrolled (710, 393) with delta (0, 0)
Screenshot: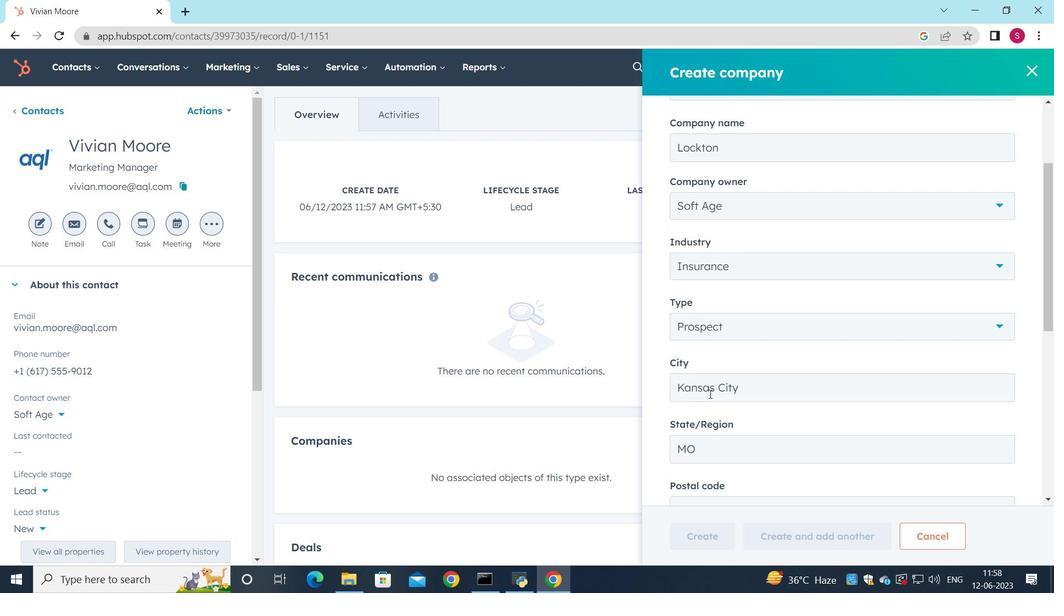 
Action: Mouse scrolled (710, 393) with delta (0, 0)
Screenshot: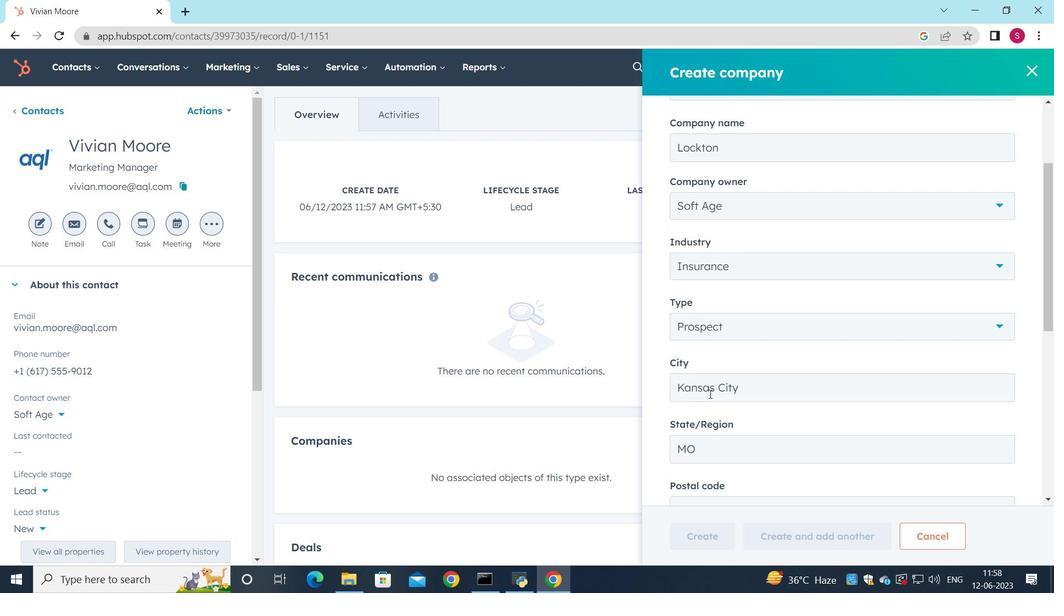 
Action: Mouse scrolled (710, 393) with delta (0, 0)
Screenshot: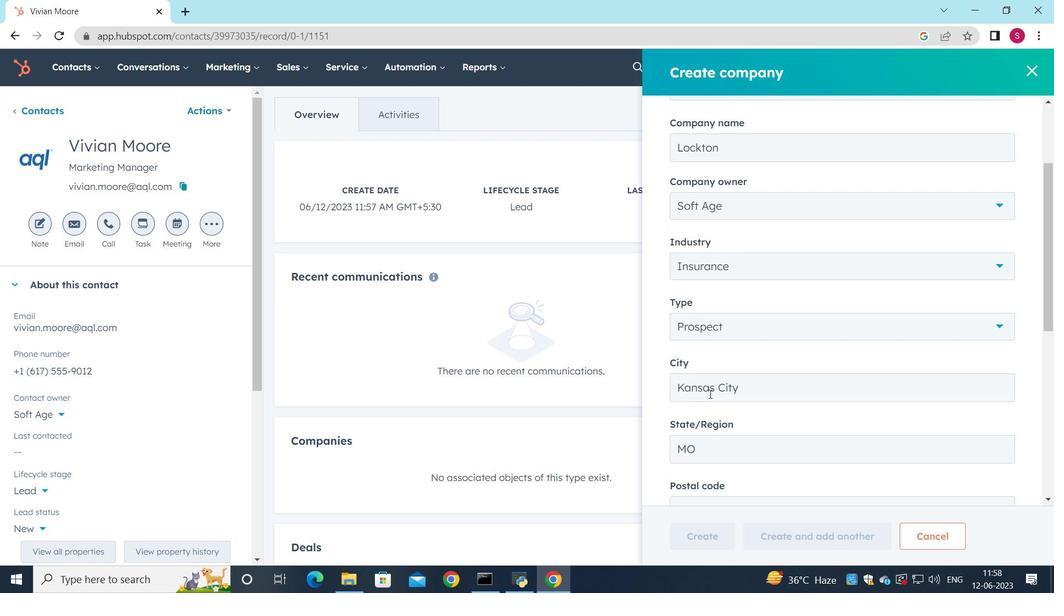 
Action: Mouse moved to (696, 526)
Screenshot: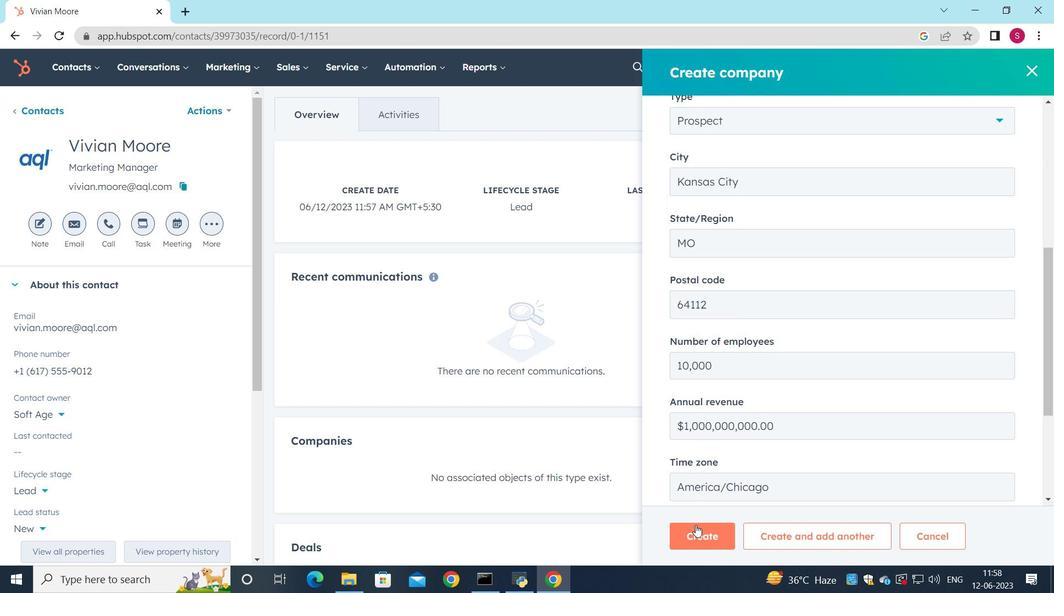 
Action: Mouse pressed left at (696, 526)
Screenshot: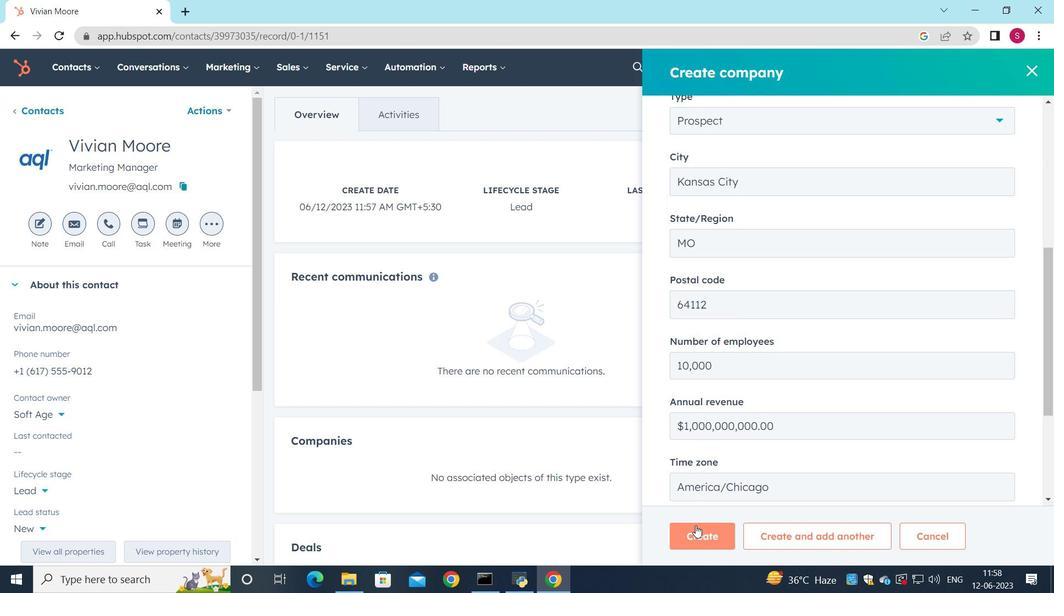 
Action: Mouse moved to (609, 436)
Screenshot: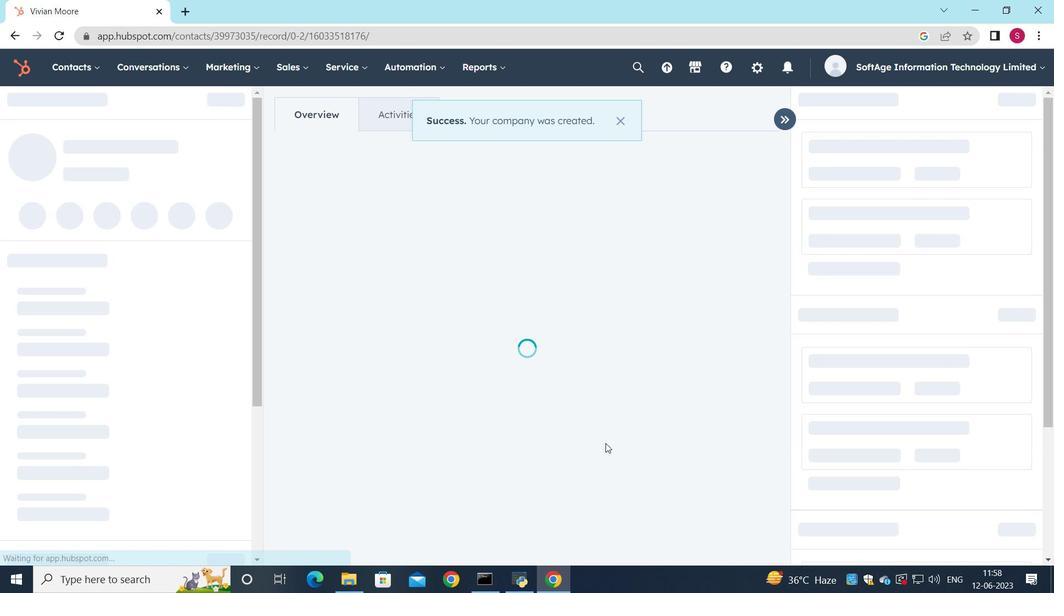 
Action: Mouse scrolled (609, 435) with delta (0, 0)
Screenshot: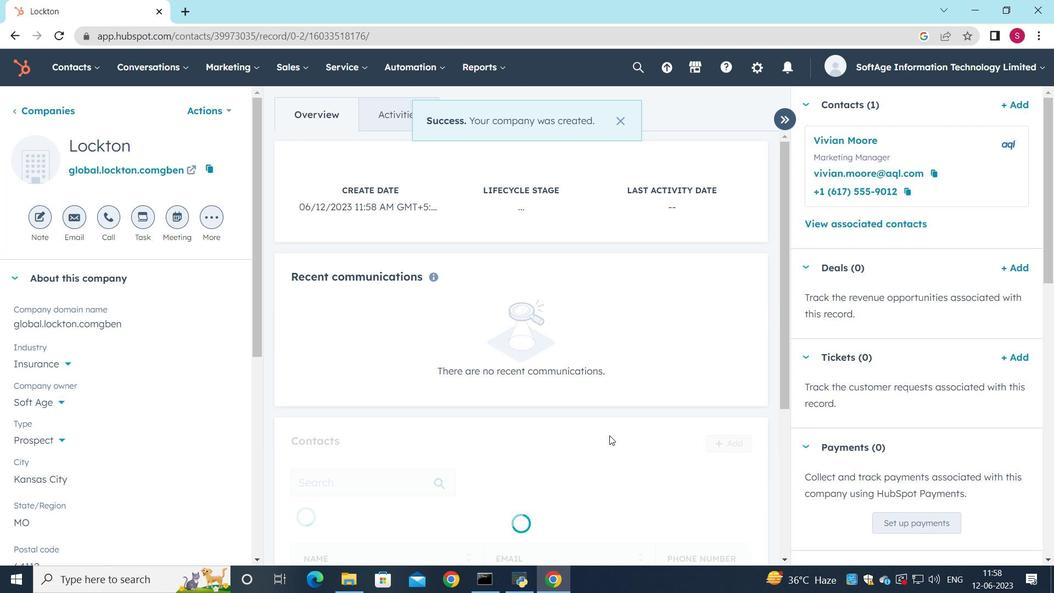 
Action: Mouse scrolled (609, 435) with delta (0, 0)
Screenshot: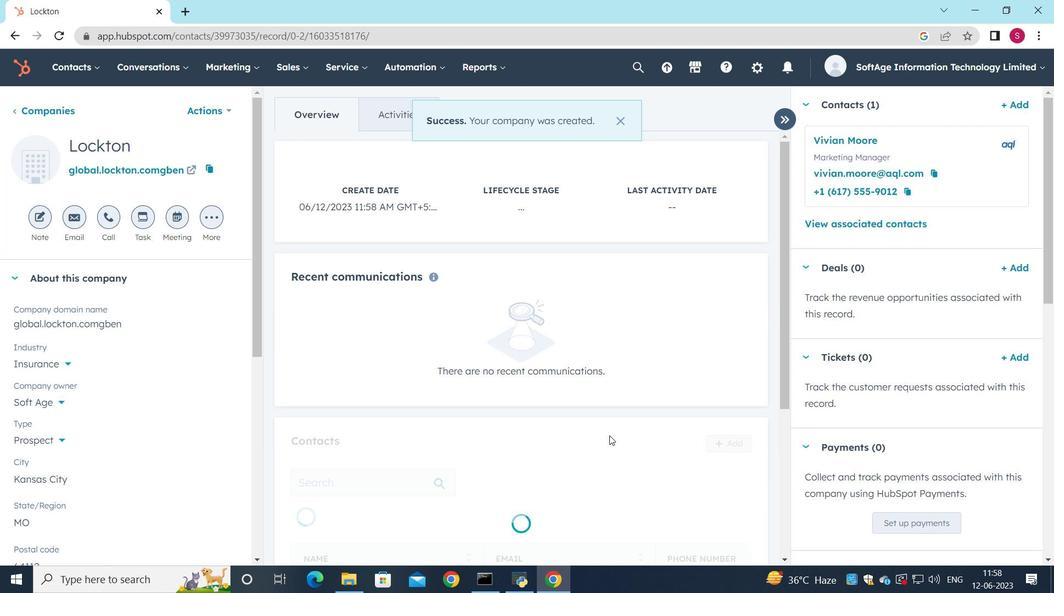 
Action: Mouse moved to (609, 439)
Screenshot: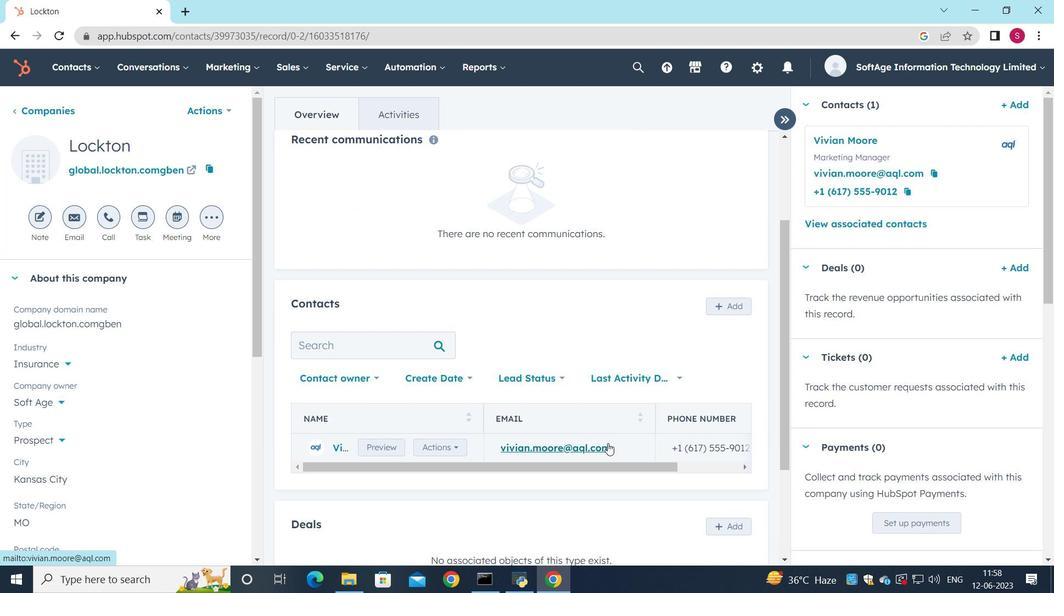 
